 Task: Plan a trip to Mut, Turkey from 6th December, 2023 to 10th December, 2023 for 1 adult.1  bedroom having 1 bed and 1 bathroom. Property type can be hotel. Look for 5 properties as per requirement.
Action: Mouse moved to (527, 151)
Screenshot: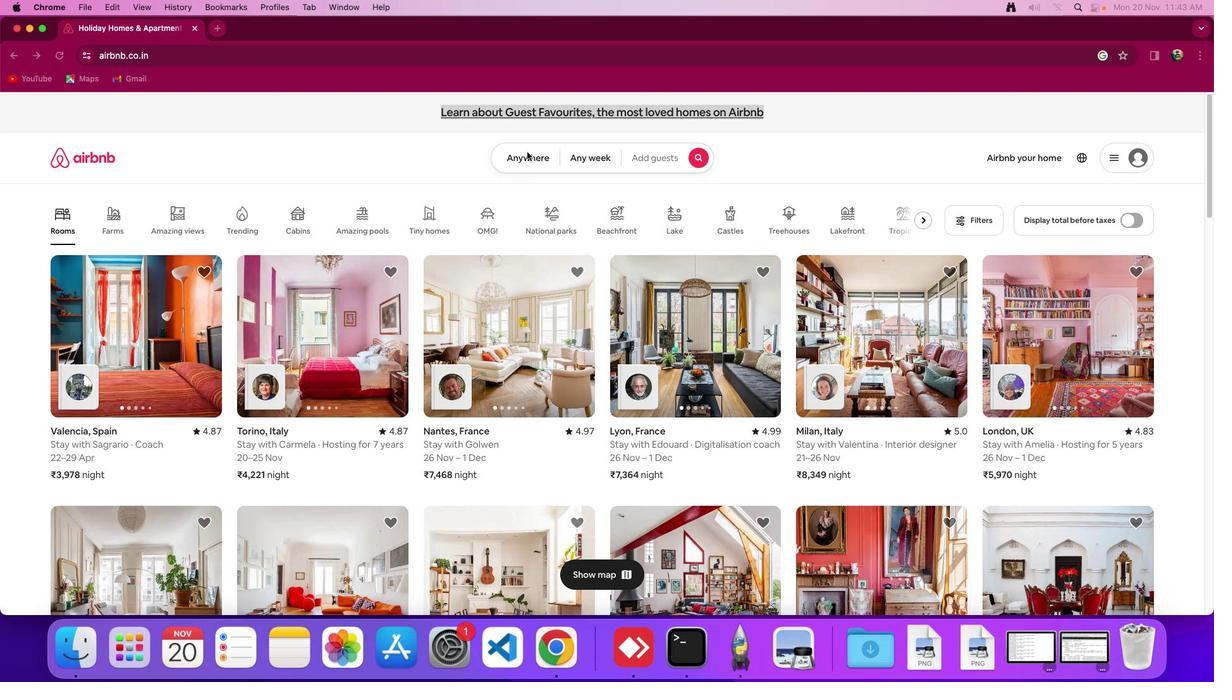 
Action: Mouse pressed left at (527, 151)
Screenshot: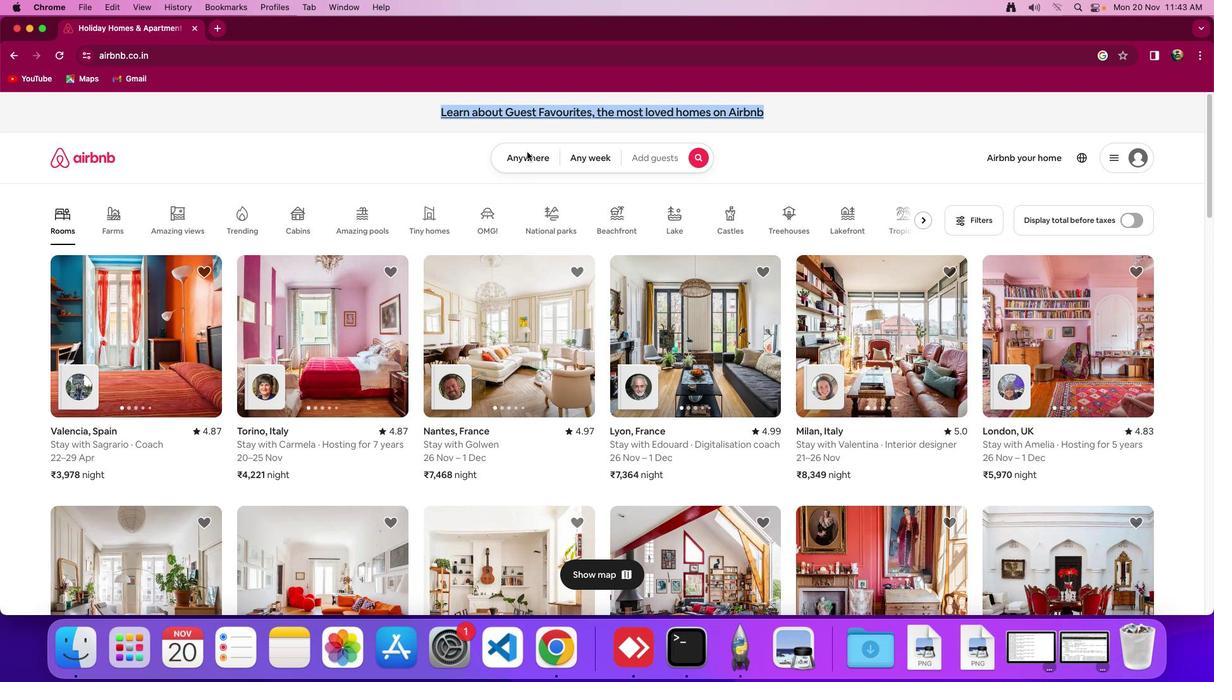 
Action: Mouse moved to (527, 156)
Screenshot: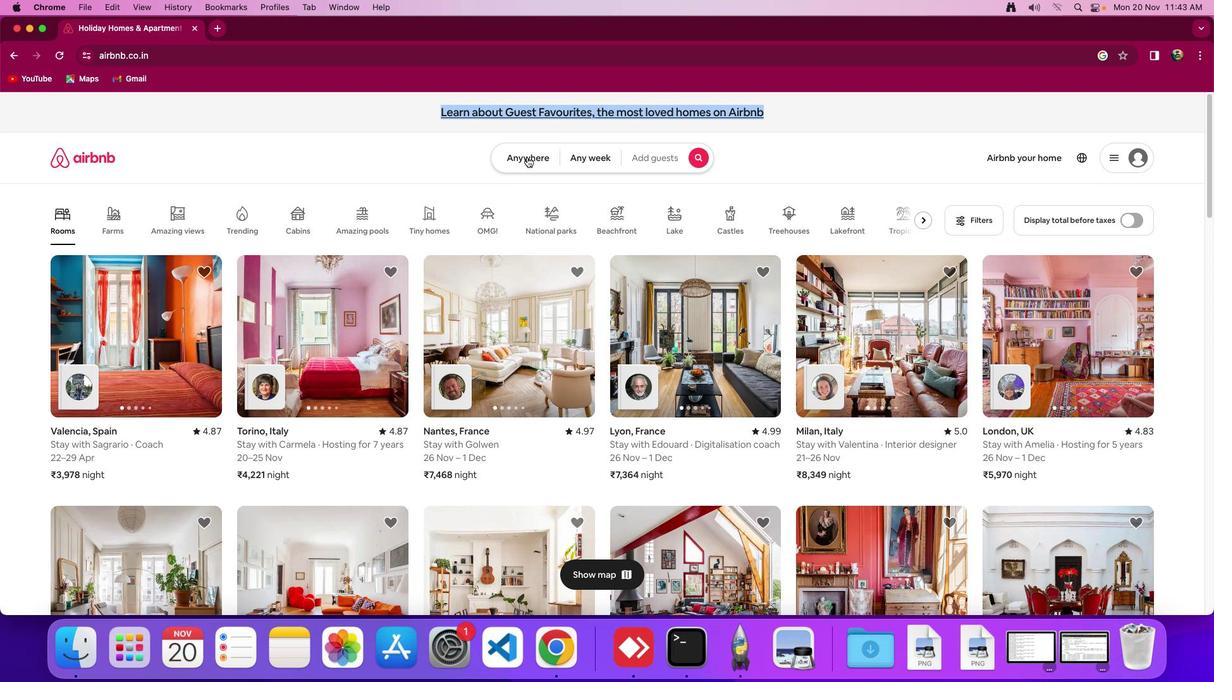 
Action: Mouse pressed left at (527, 156)
Screenshot: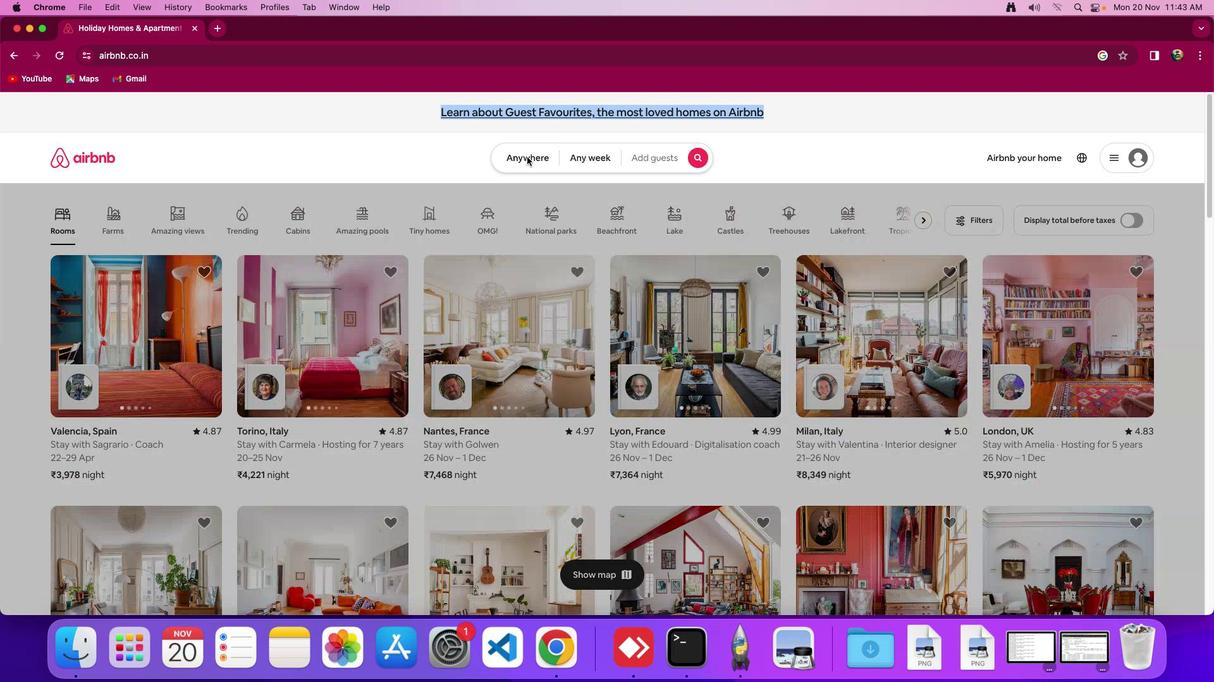 
Action: Mouse moved to (380, 208)
Screenshot: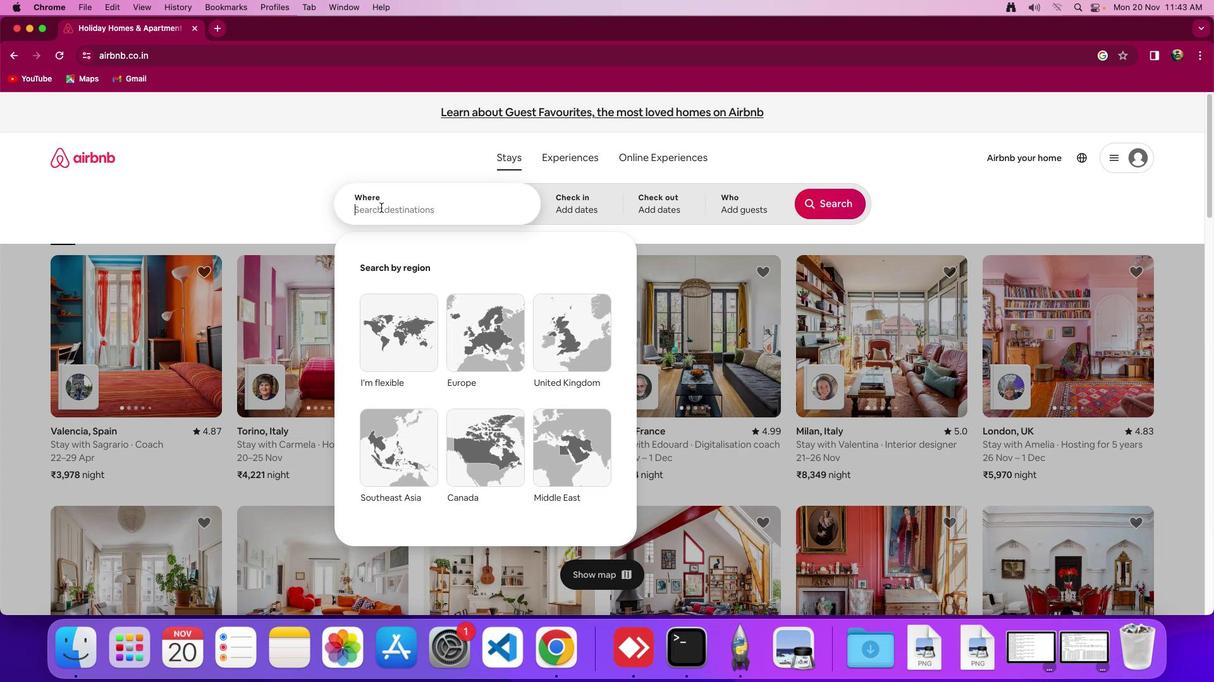 
Action: Mouse pressed left at (380, 208)
Screenshot: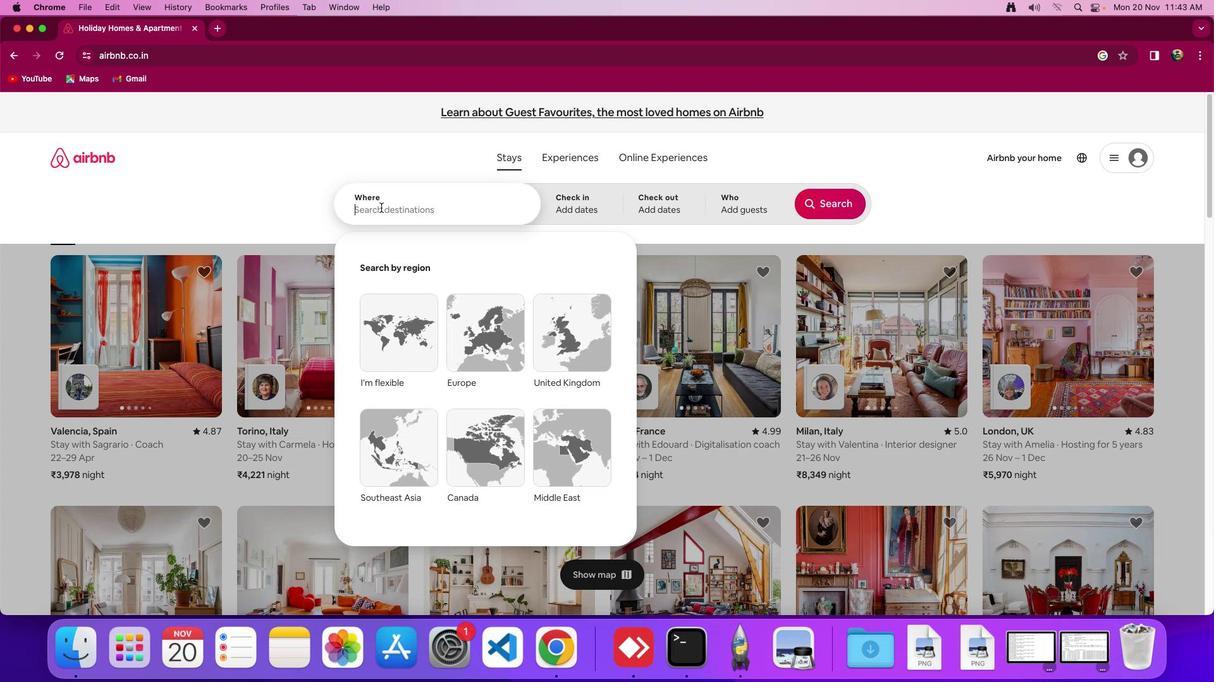 
Action: Mouse moved to (380, 207)
Screenshot: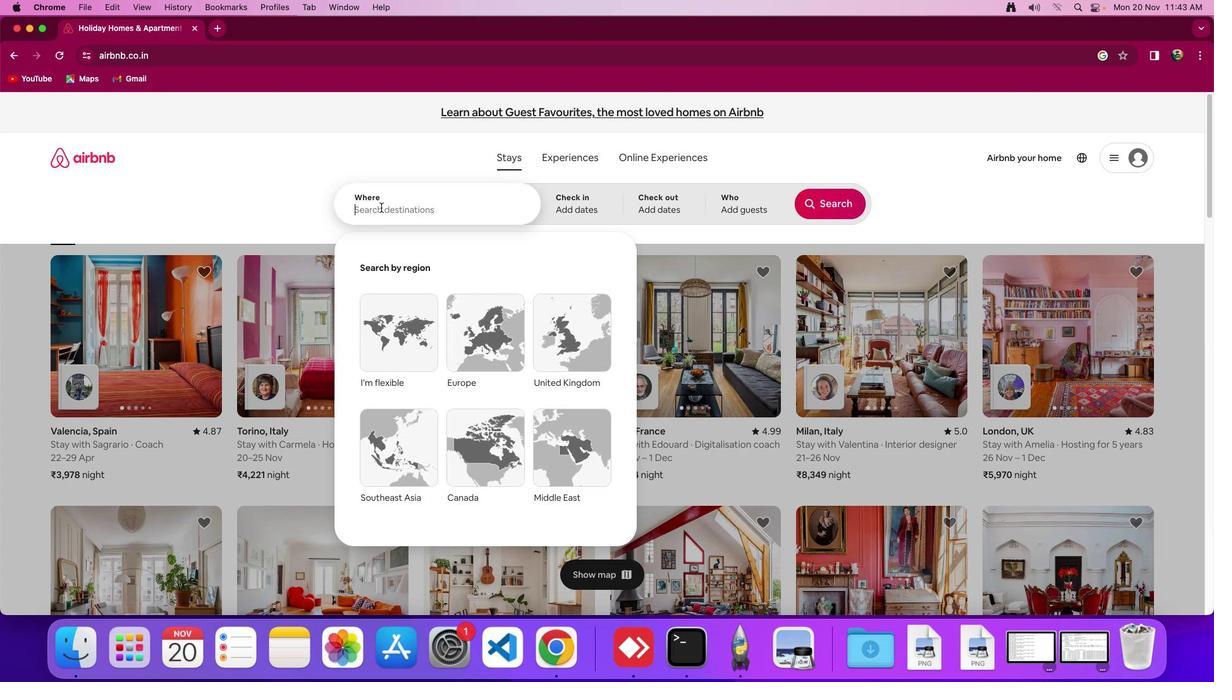 
Action: Key pressed Key.shift'M''u''t'','Key.spaceKey.shift_r'T''u''r''k''e''y'
Screenshot: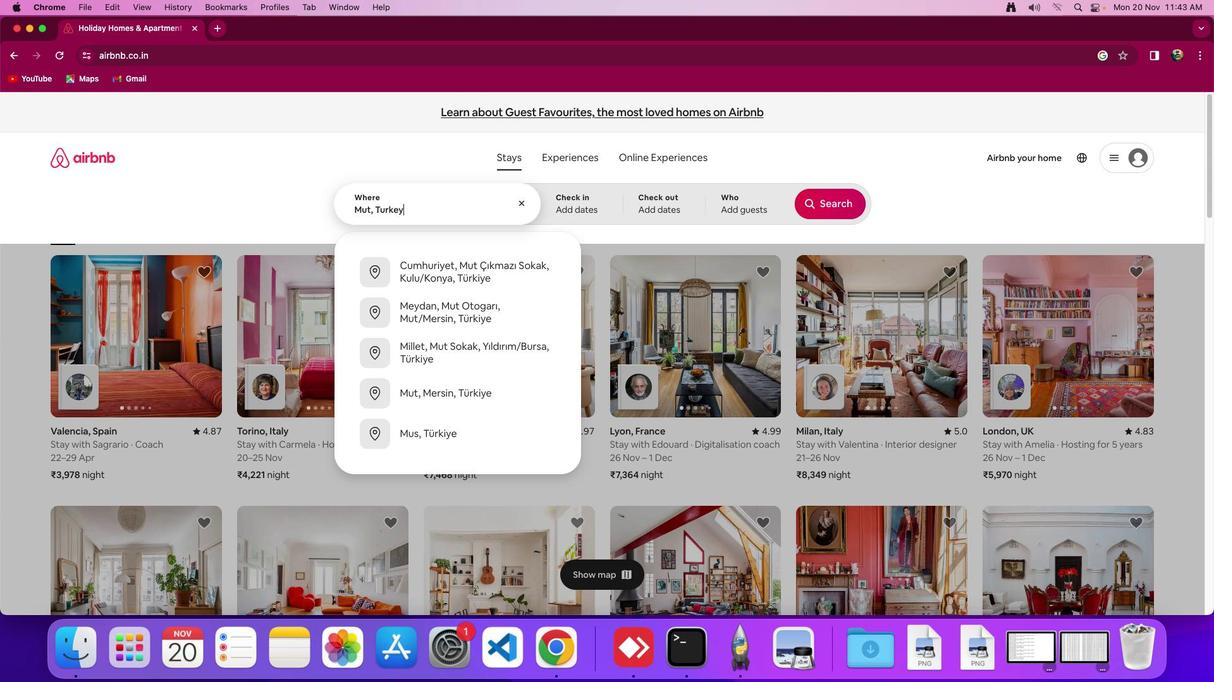 
Action: Mouse moved to (600, 199)
Screenshot: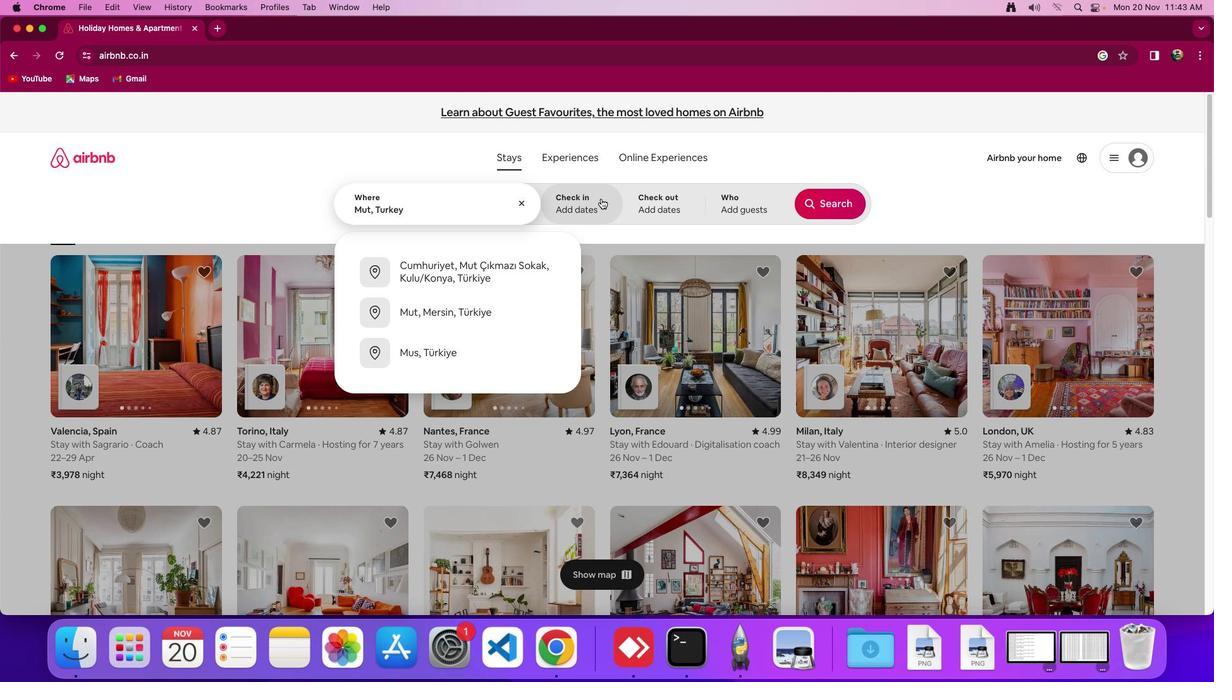 
Action: Mouse pressed left at (600, 199)
Screenshot: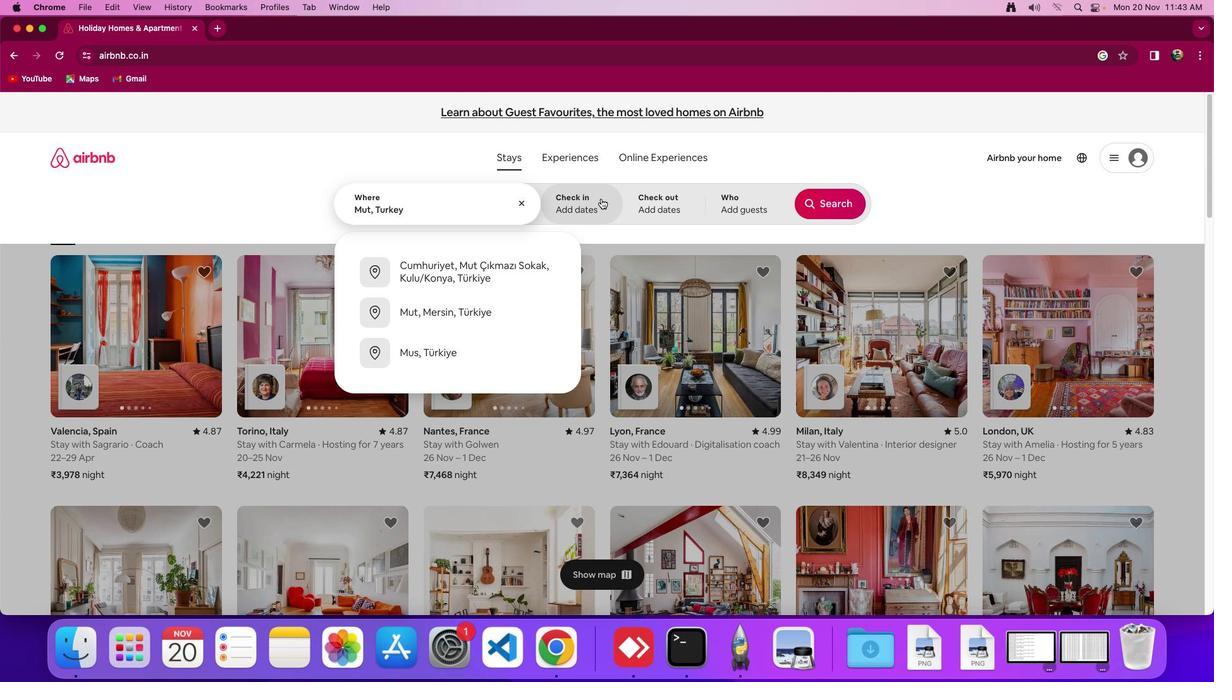 
Action: Mouse moved to (726, 387)
Screenshot: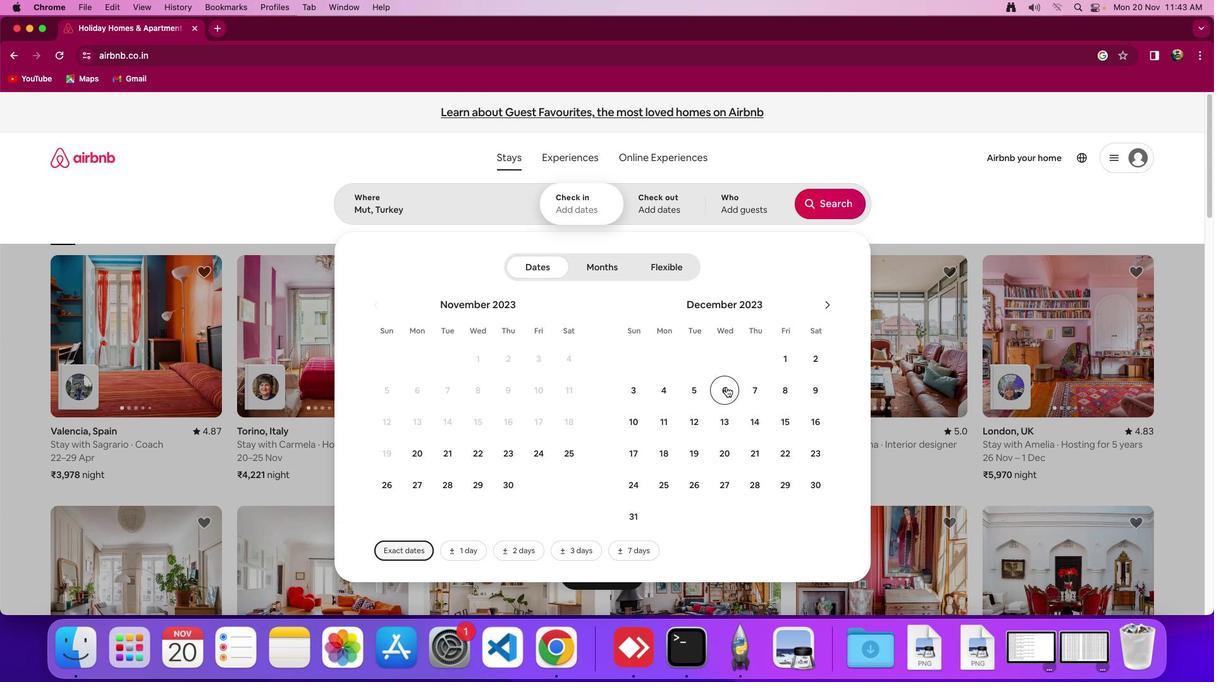 
Action: Mouse pressed left at (726, 387)
Screenshot: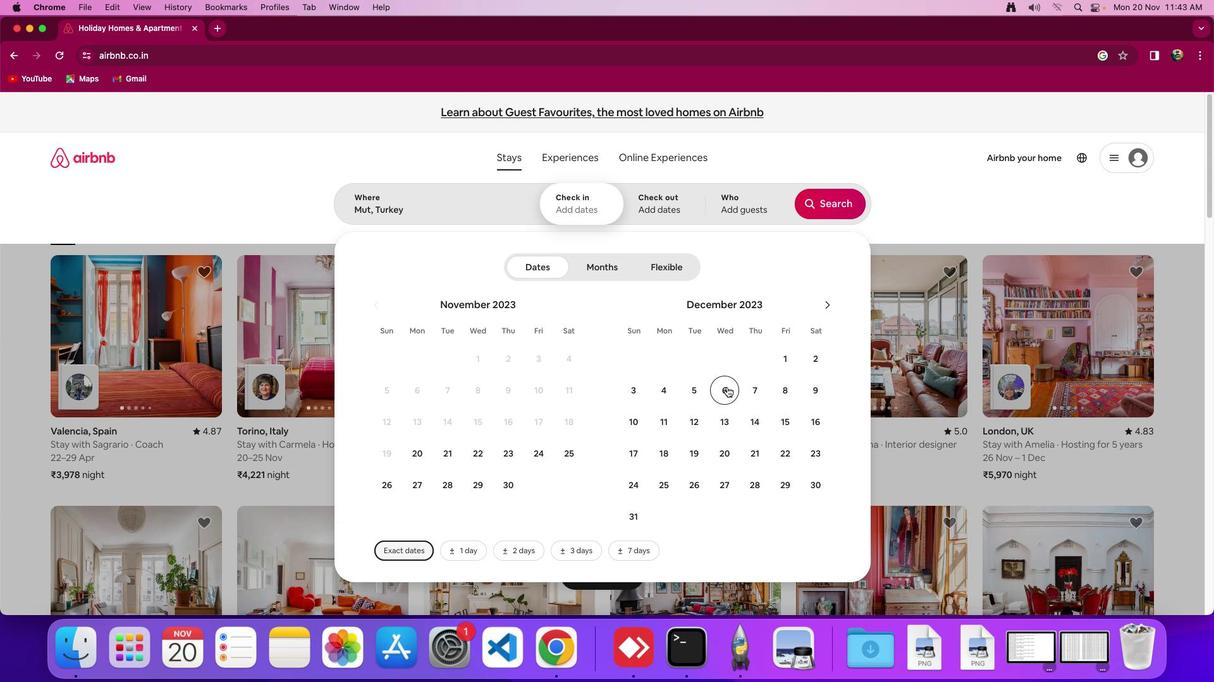 
Action: Mouse moved to (645, 420)
Screenshot: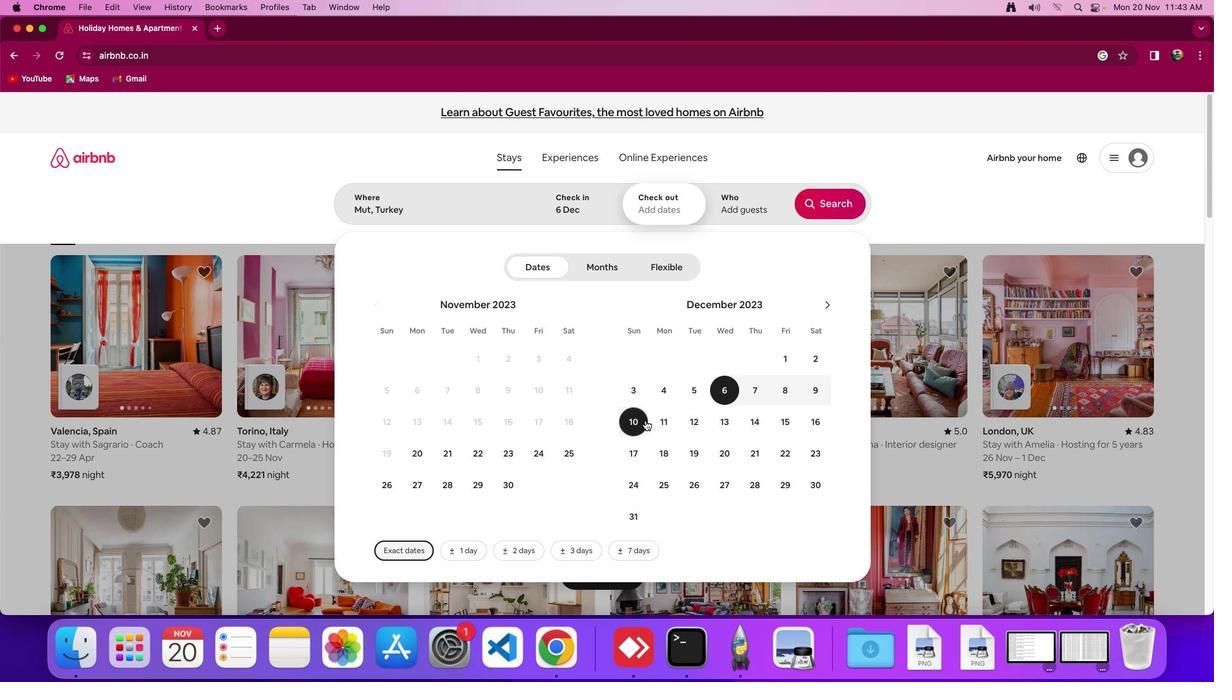 
Action: Mouse pressed left at (645, 420)
Screenshot: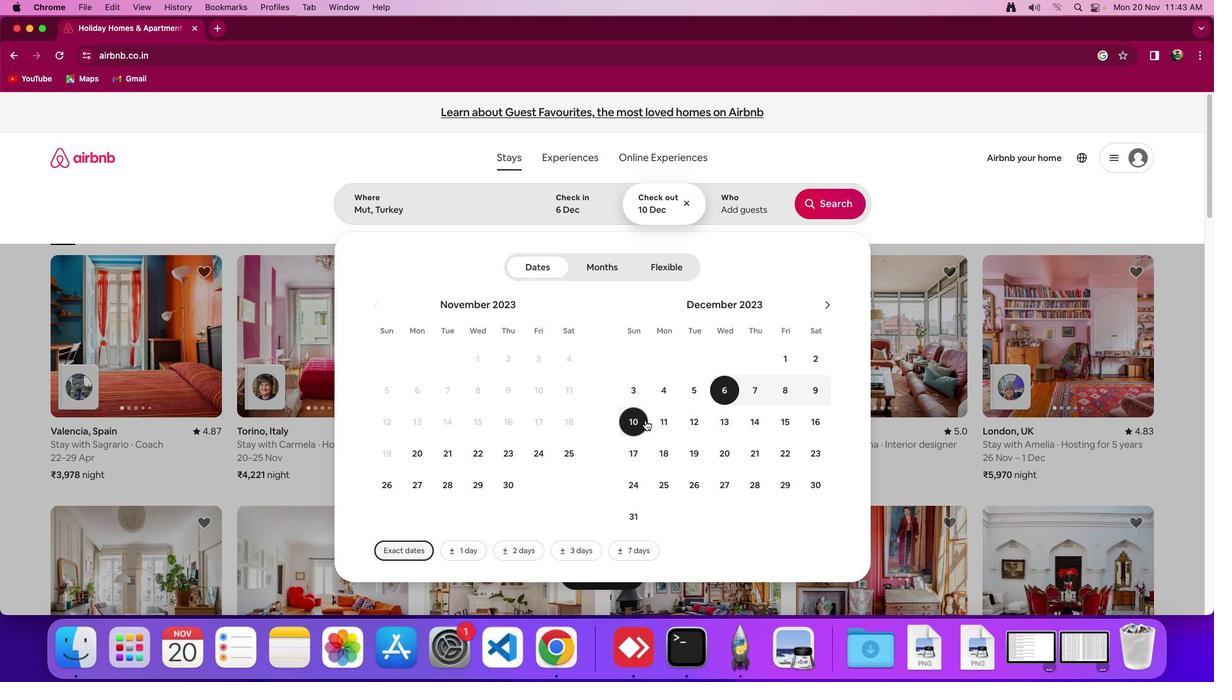 
Action: Mouse moved to (737, 191)
Screenshot: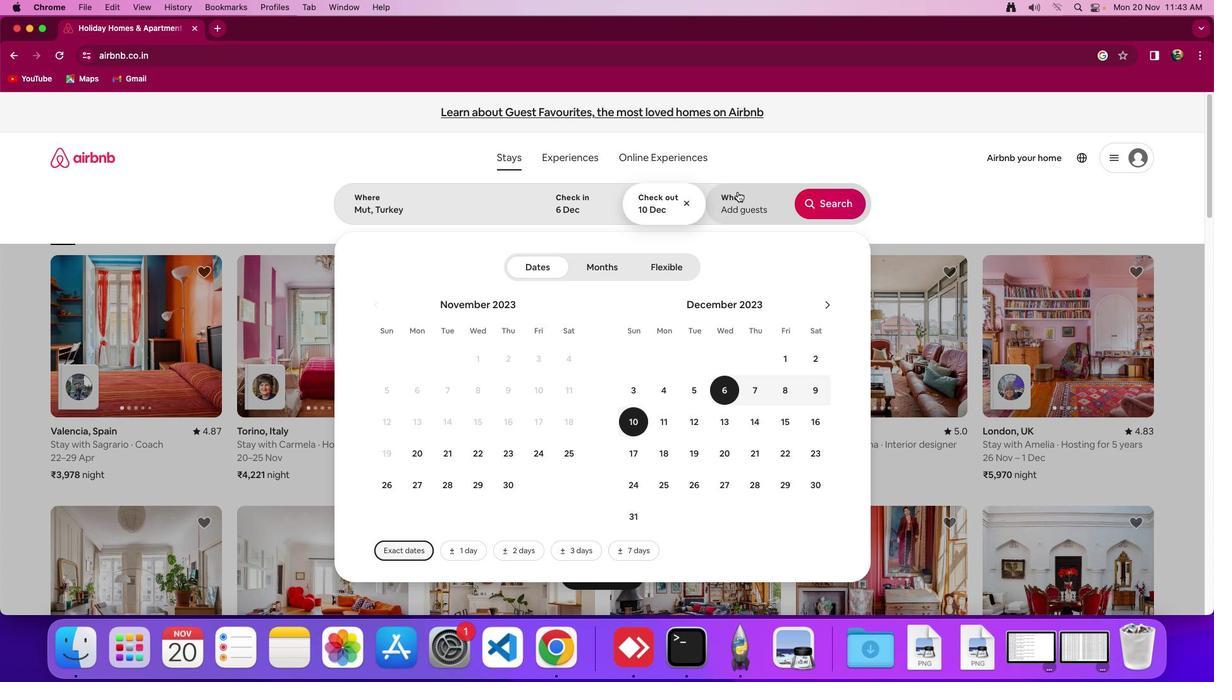 
Action: Mouse pressed left at (737, 191)
Screenshot: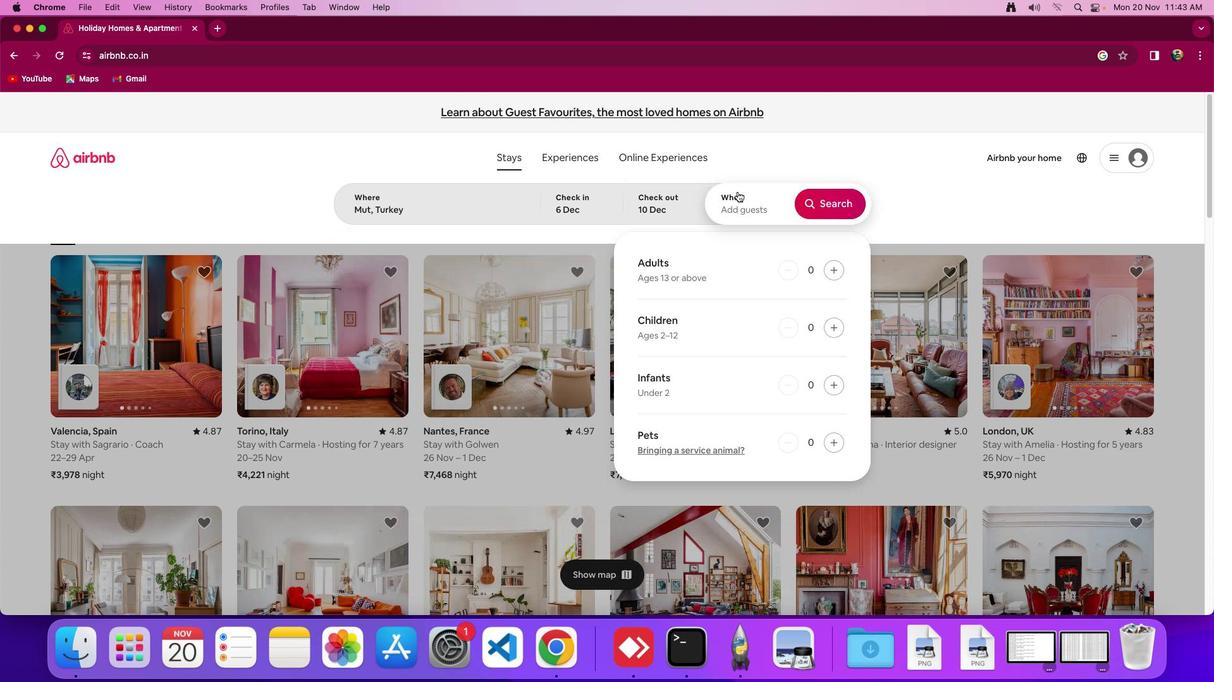 
Action: Mouse moved to (837, 273)
Screenshot: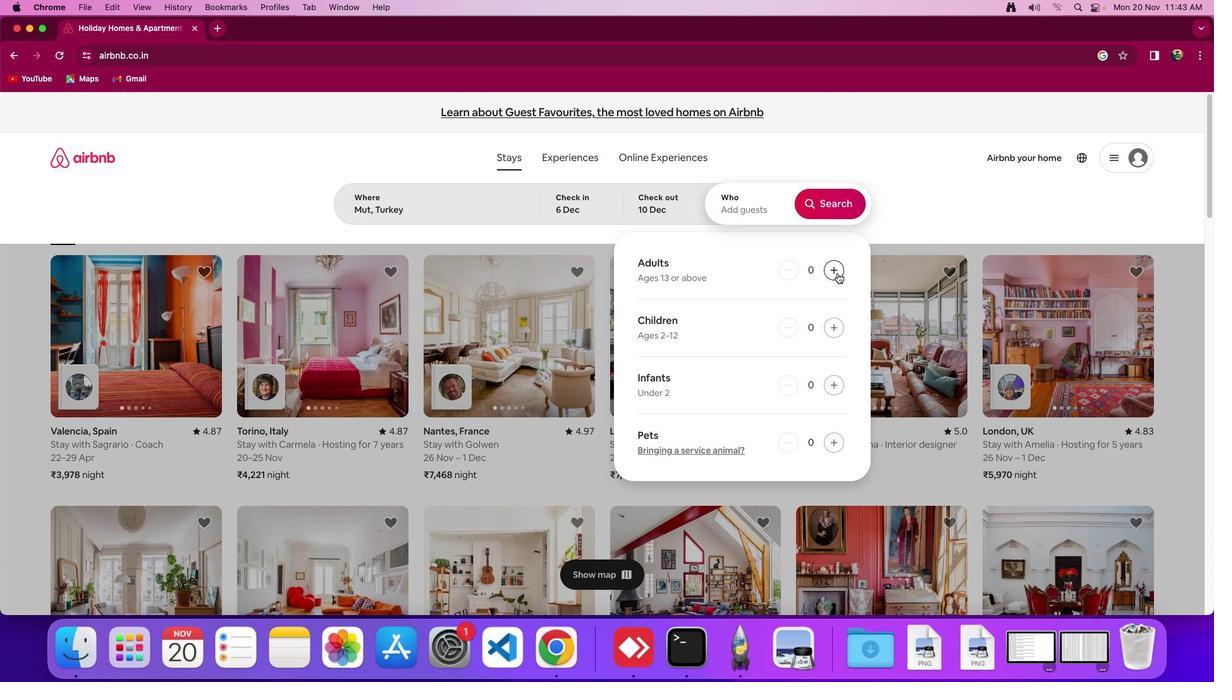 
Action: Mouse pressed left at (837, 273)
Screenshot: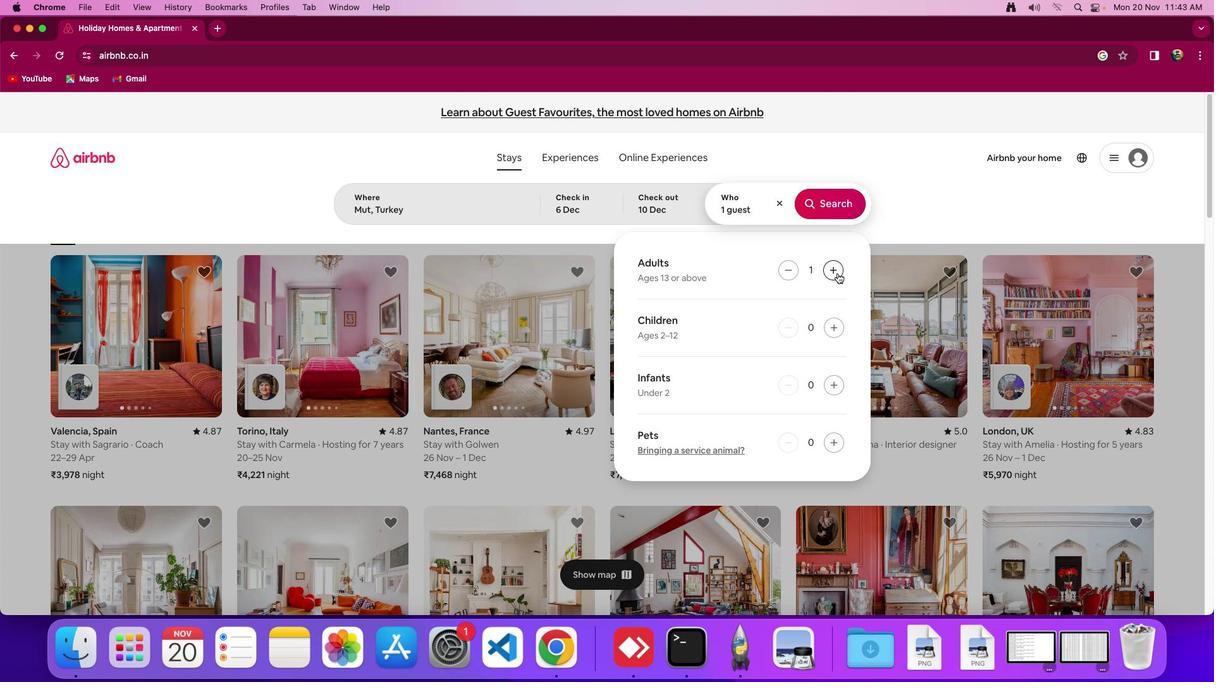 
Action: Mouse moved to (825, 195)
Screenshot: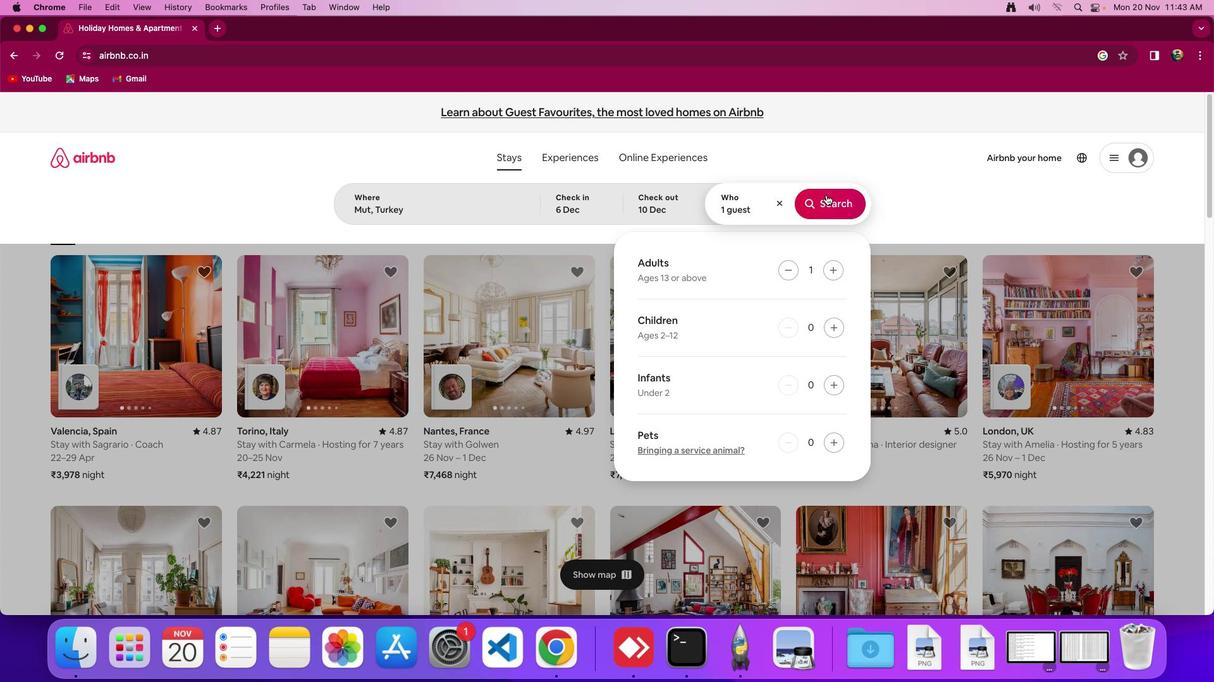 
Action: Mouse pressed left at (825, 195)
Screenshot: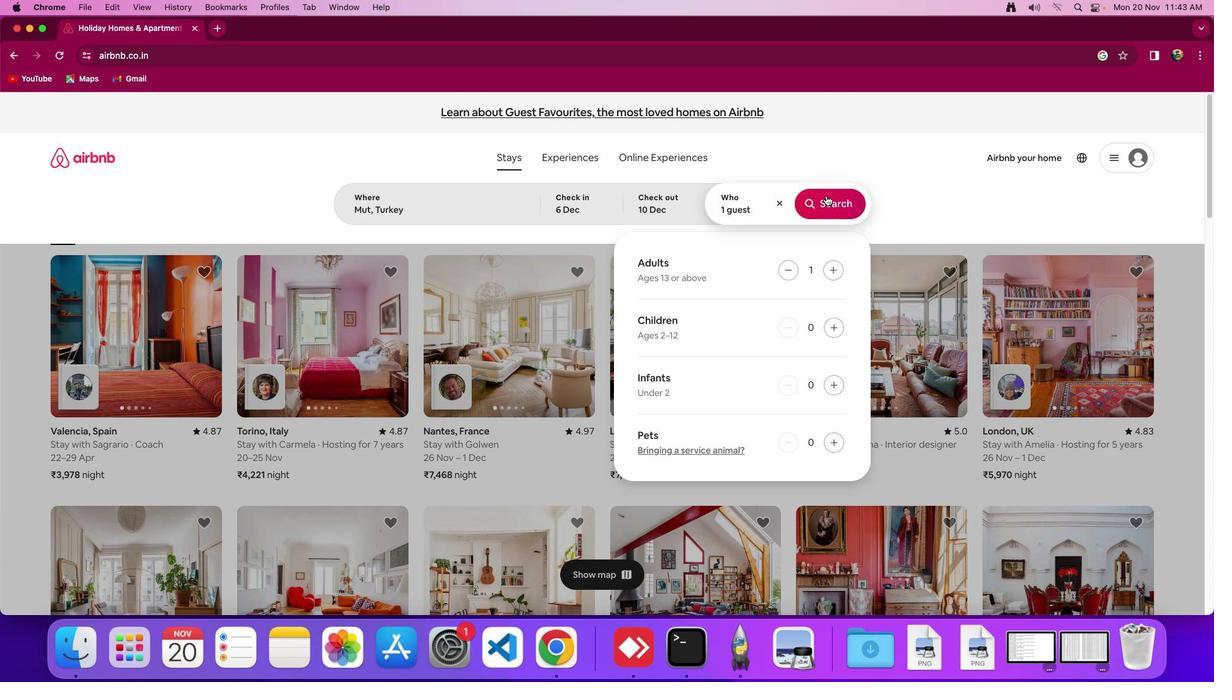 
Action: Mouse moved to (1004, 167)
Screenshot: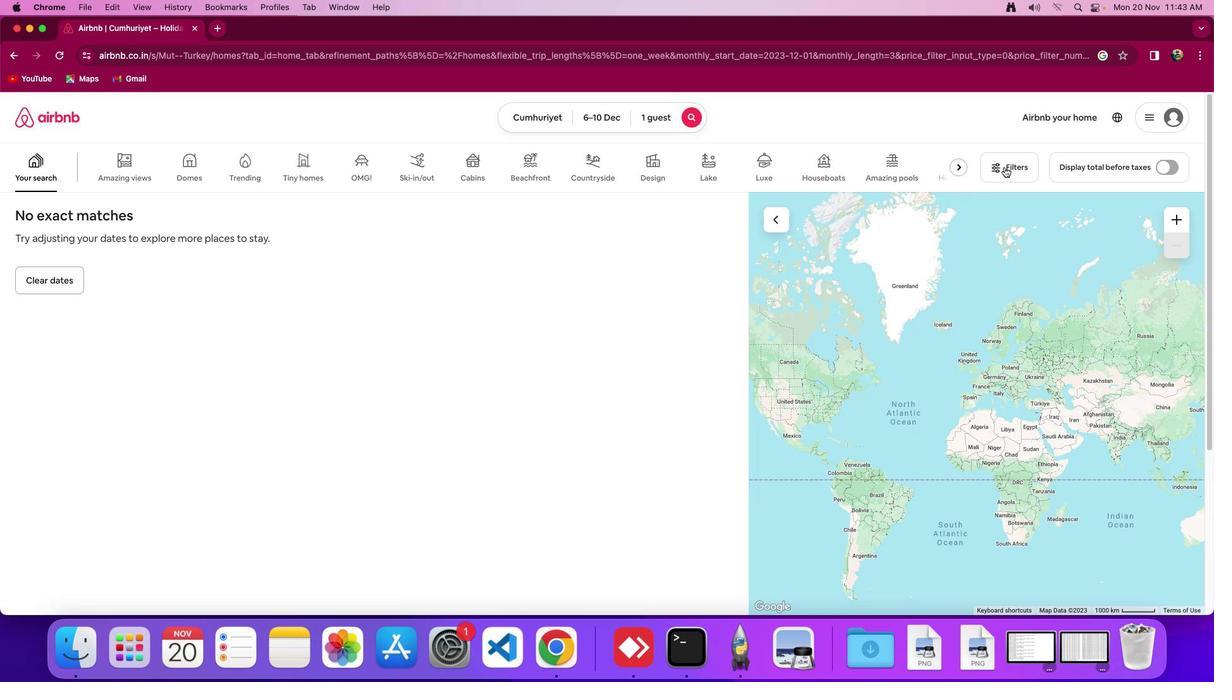 
Action: Mouse pressed left at (1004, 167)
Screenshot: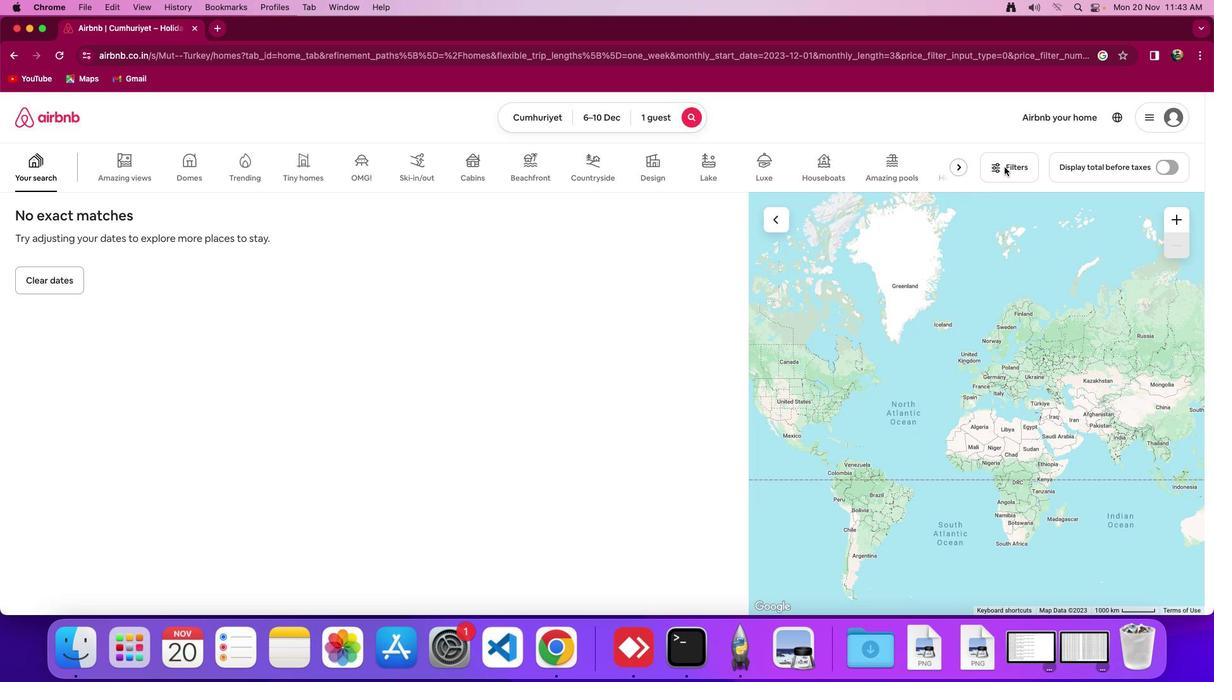 
Action: Mouse moved to (672, 323)
Screenshot: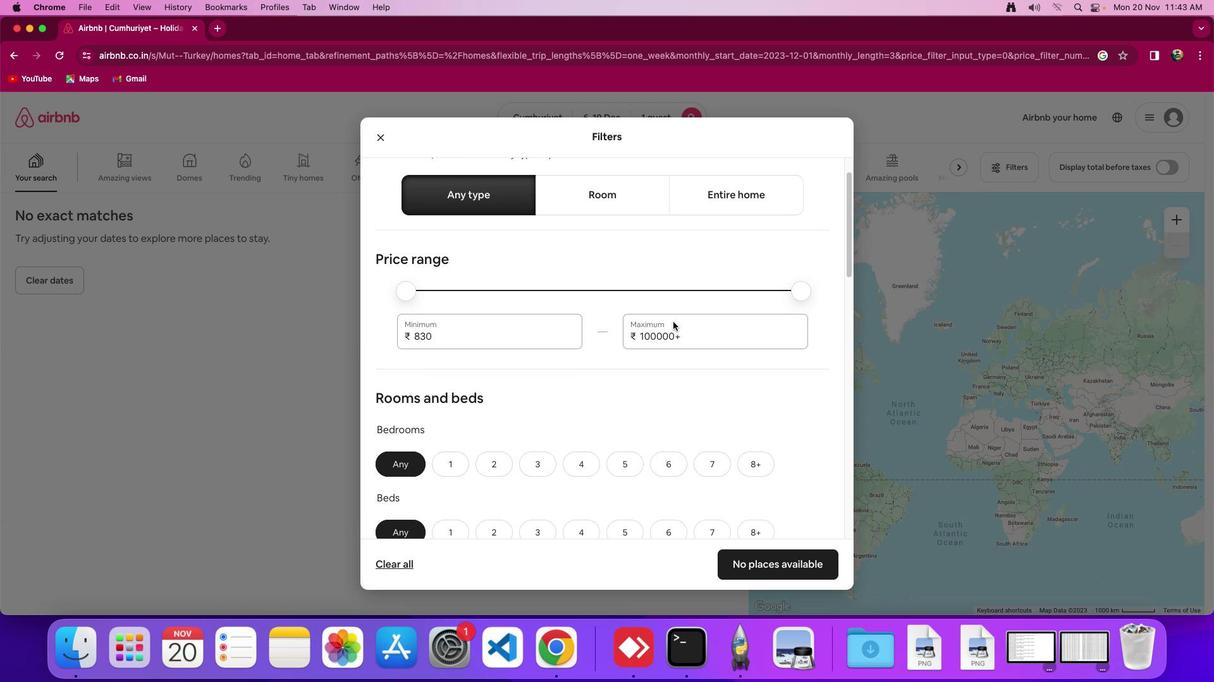 
Action: Mouse scrolled (672, 323) with delta (0, 0)
Screenshot: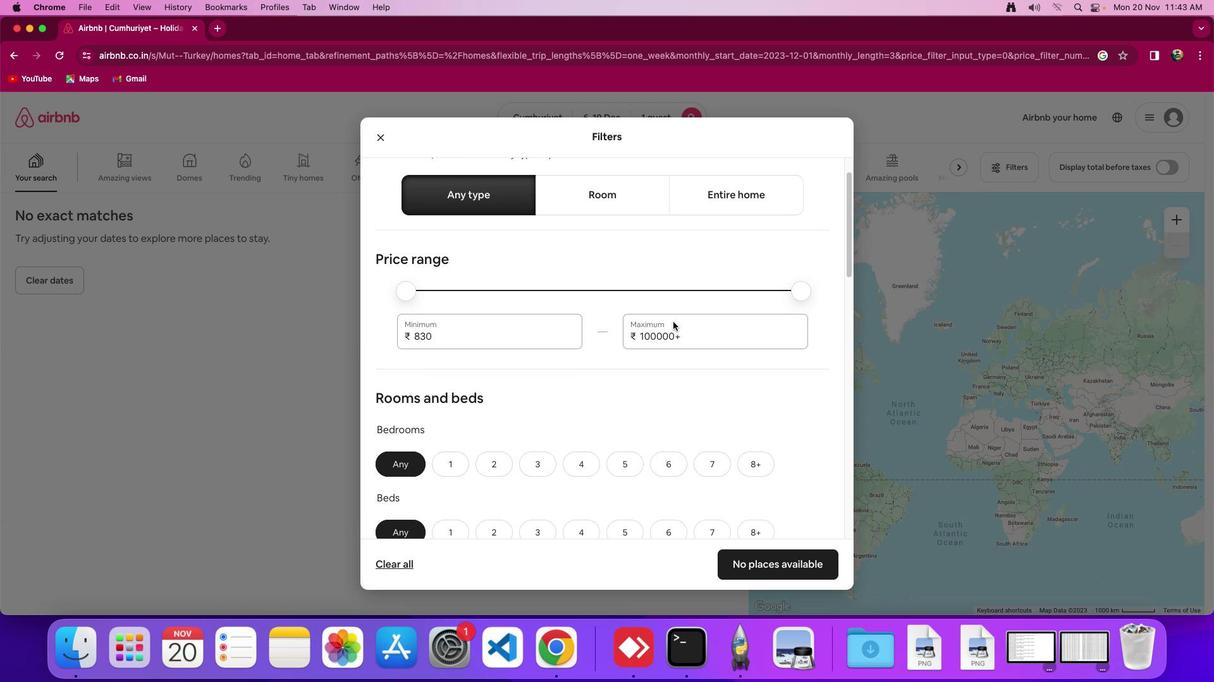 
Action: Mouse moved to (672, 322)
Screenshot: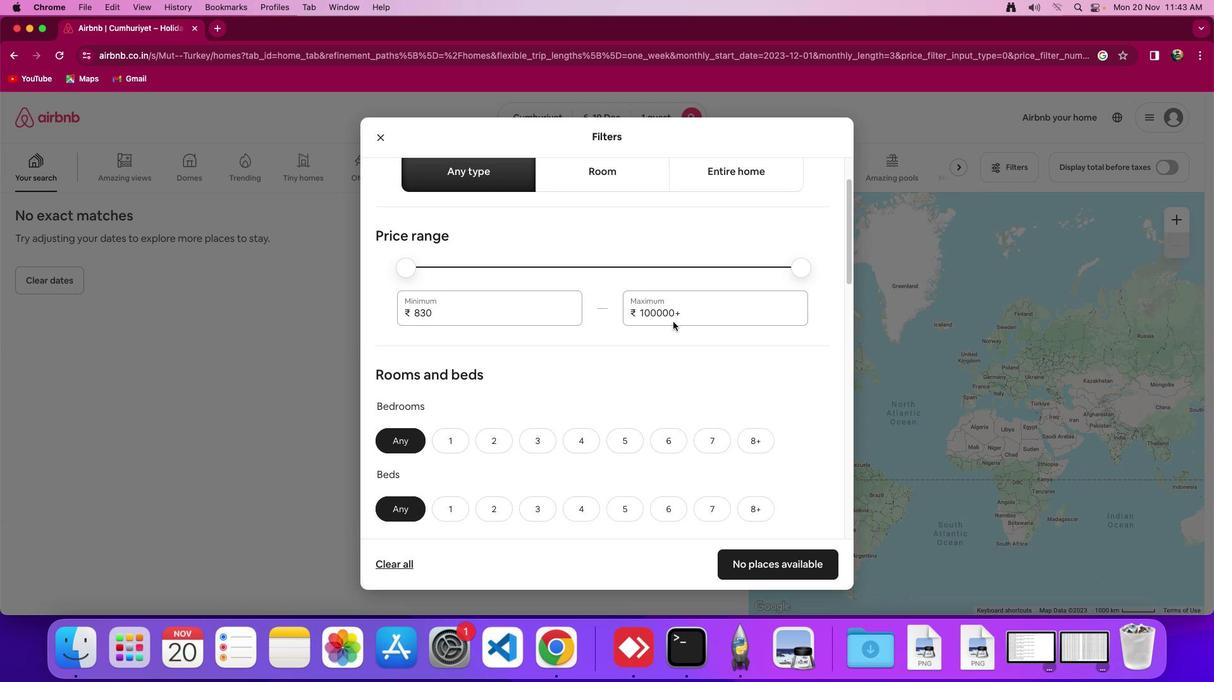 
Action: Mouse scrolled (672, 322) with delta (0, 0)
Screenshot: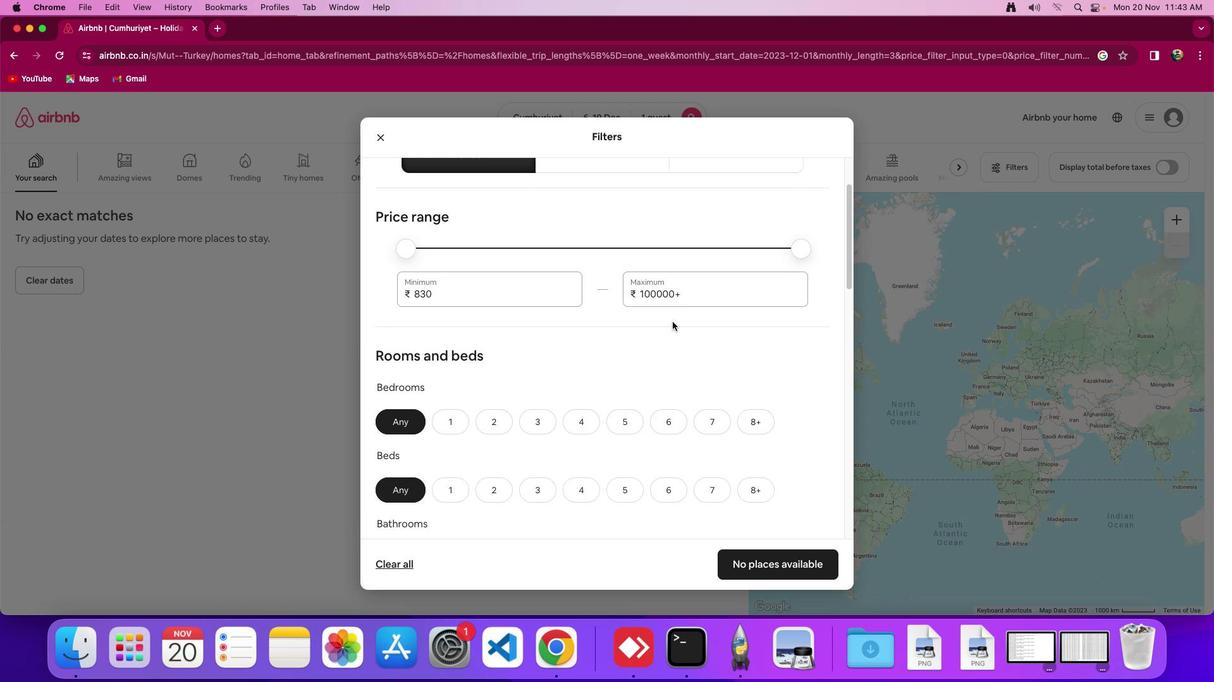 
Action: Mouse moved to (672, 321)
Screenshot: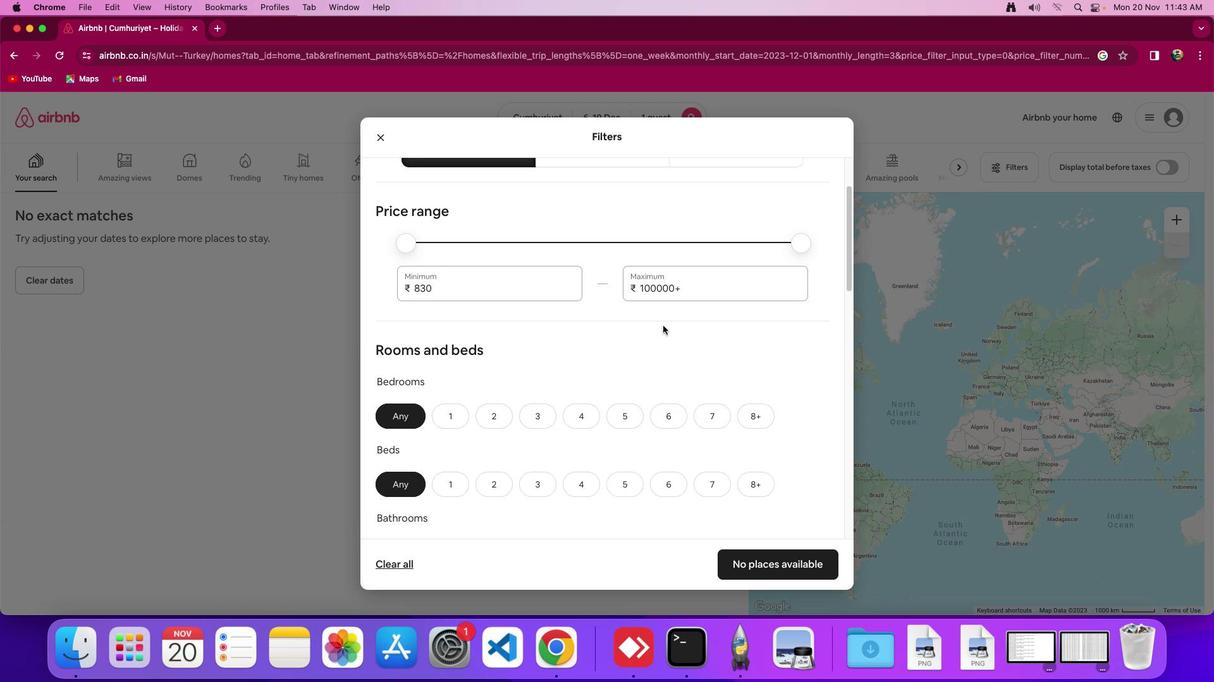 
Action: Mouse scrolled (672, 321) with delta (0, -1)
Screenshot: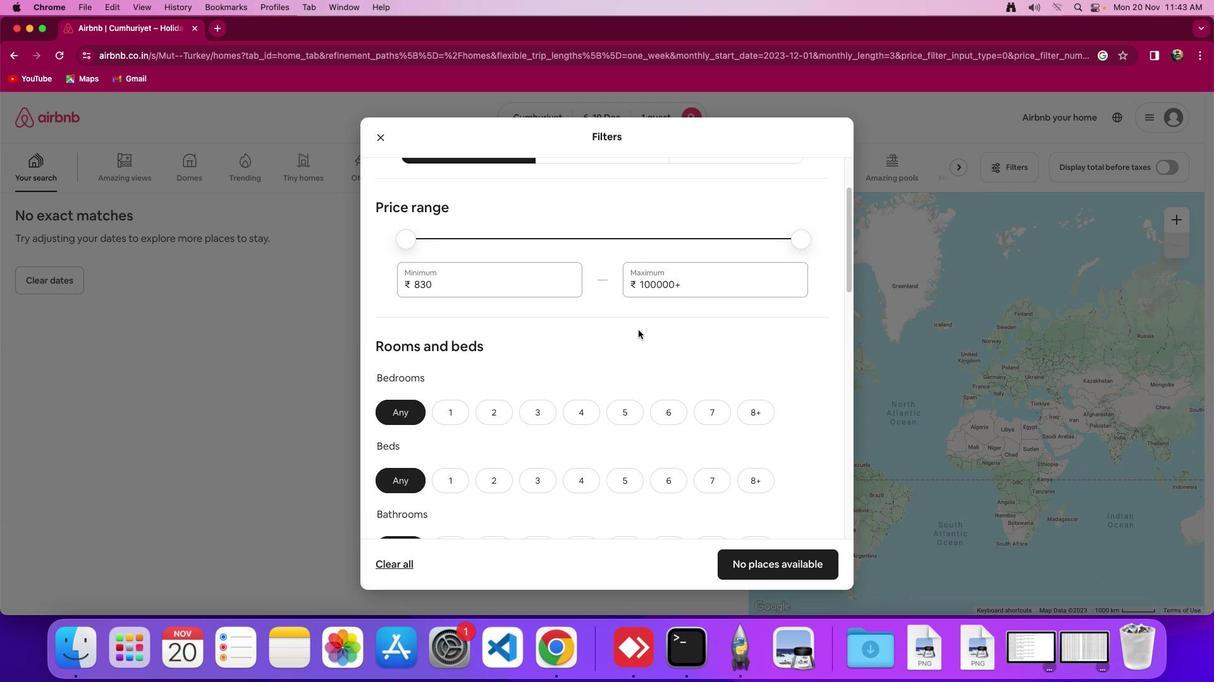 
Action: Mouse moved to (451, 414)
Screenshot: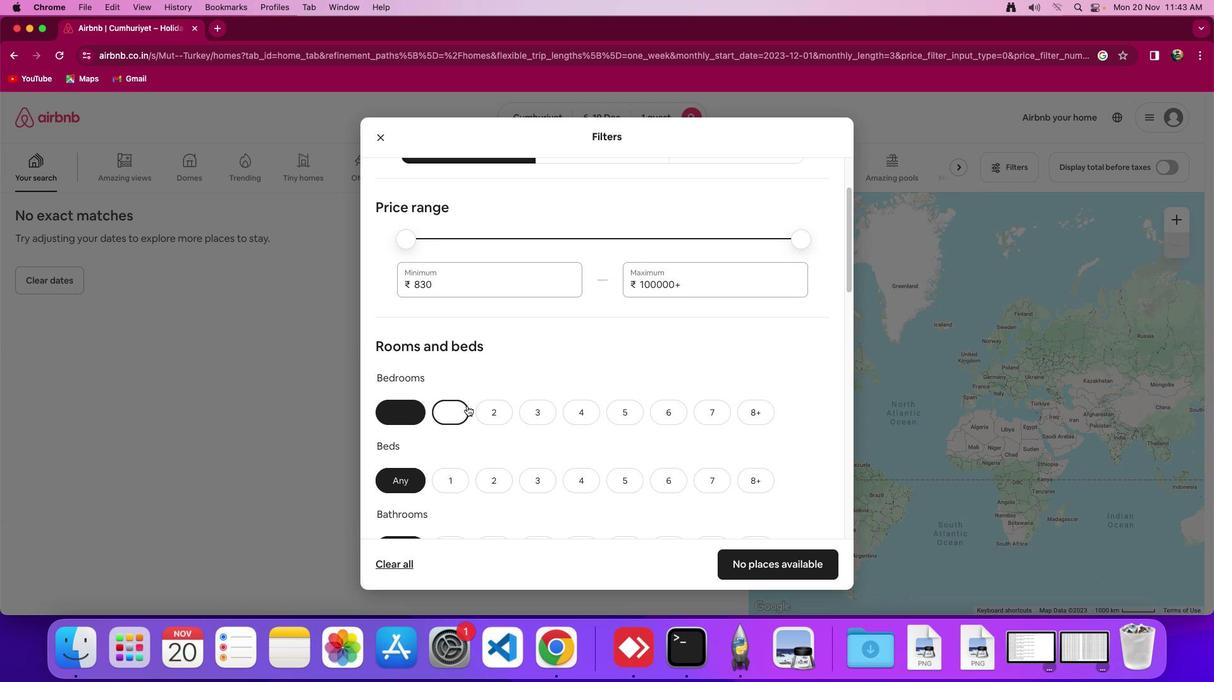 
Action: Mouse pressed left at (451, 414)
Screenshot: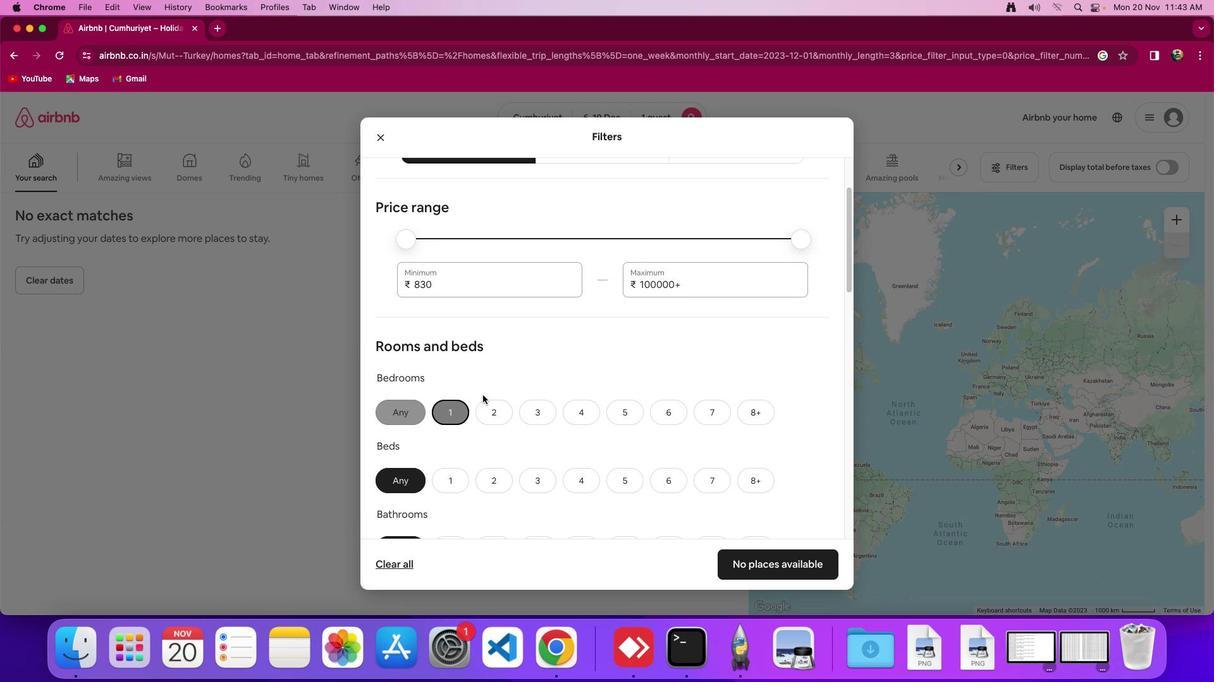 
Action: Mouse moved to (506, 375)
Screenshot: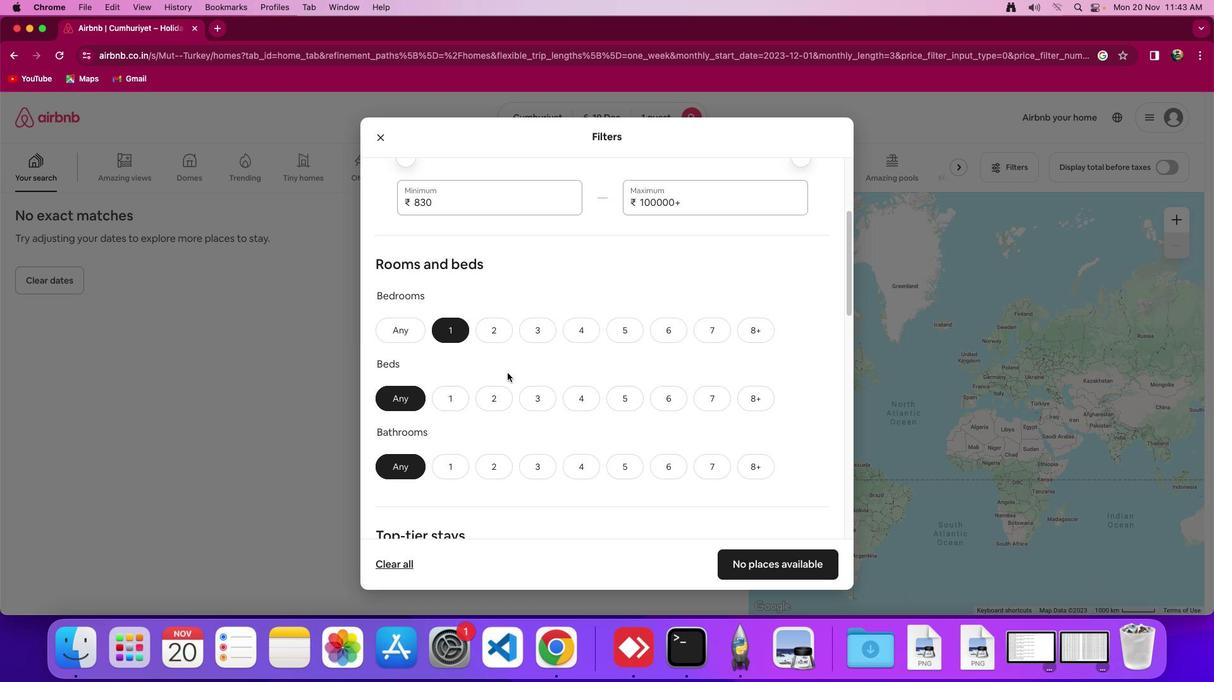 
Action: Mouse scrolled (506, 375) with delta (0, 0)
Screenshot: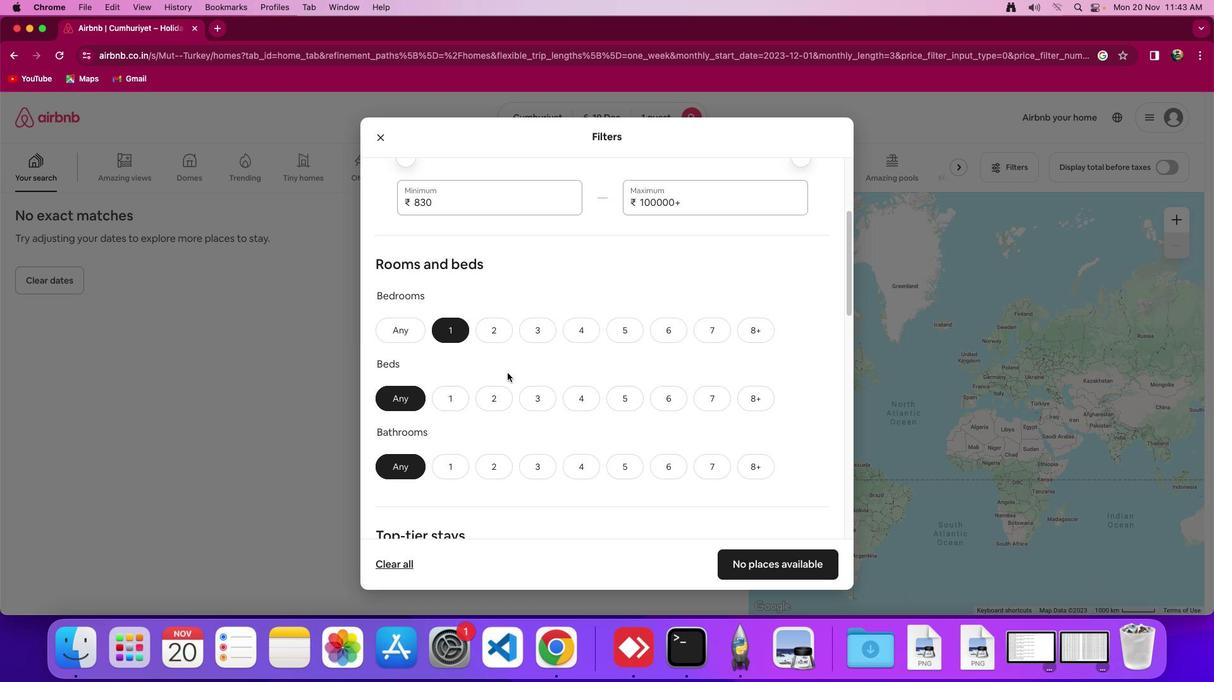 
Action: Mouse moved to (507, 374)
Screenshot: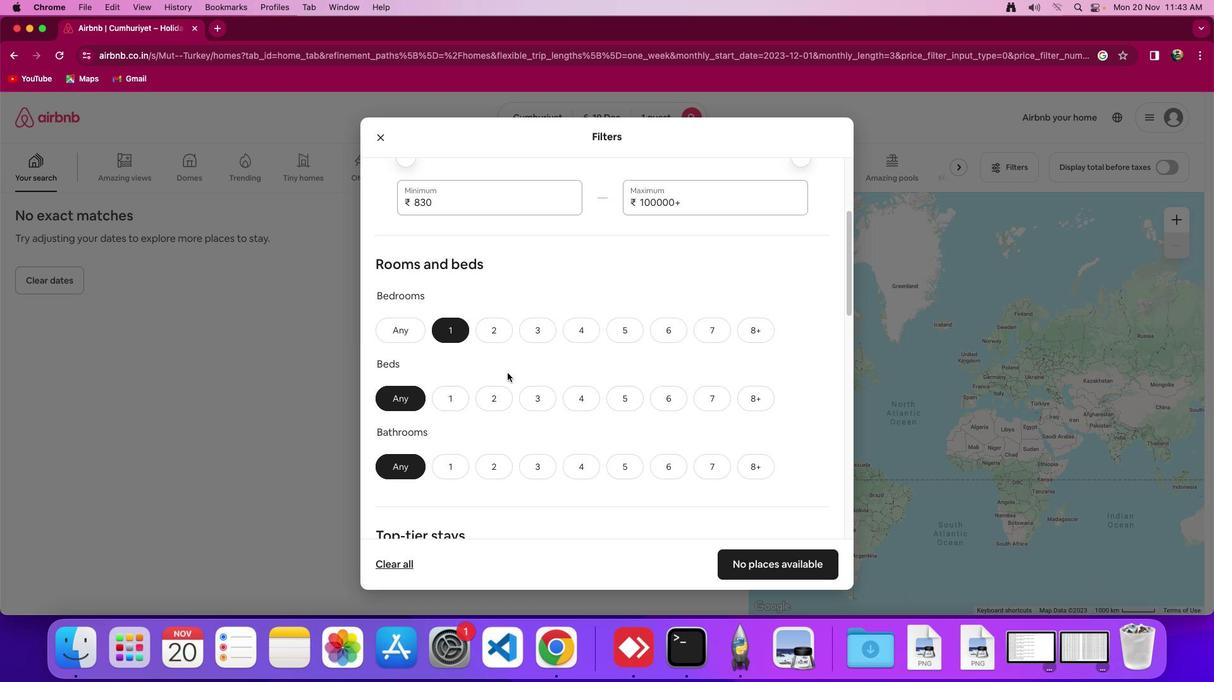 
Action: Mouse scrolled (507, 374) with delta (0, 0)
Screenshot: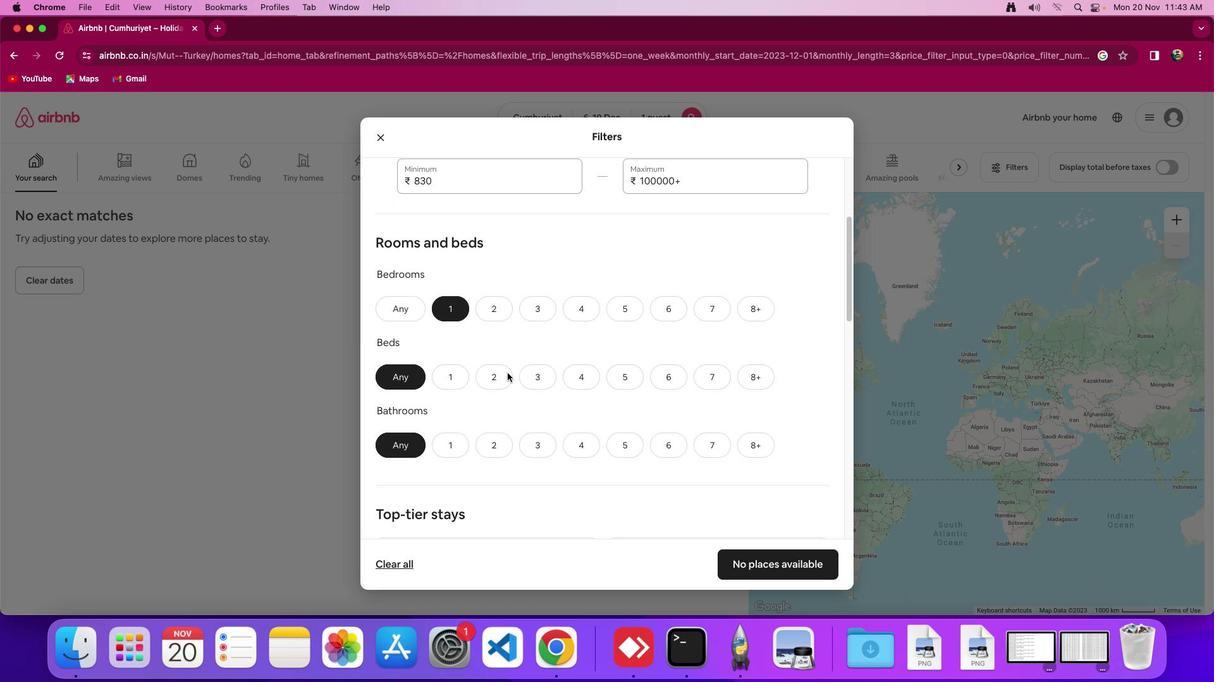 
Action: Mouse moved to (507, 373)
Screenshot: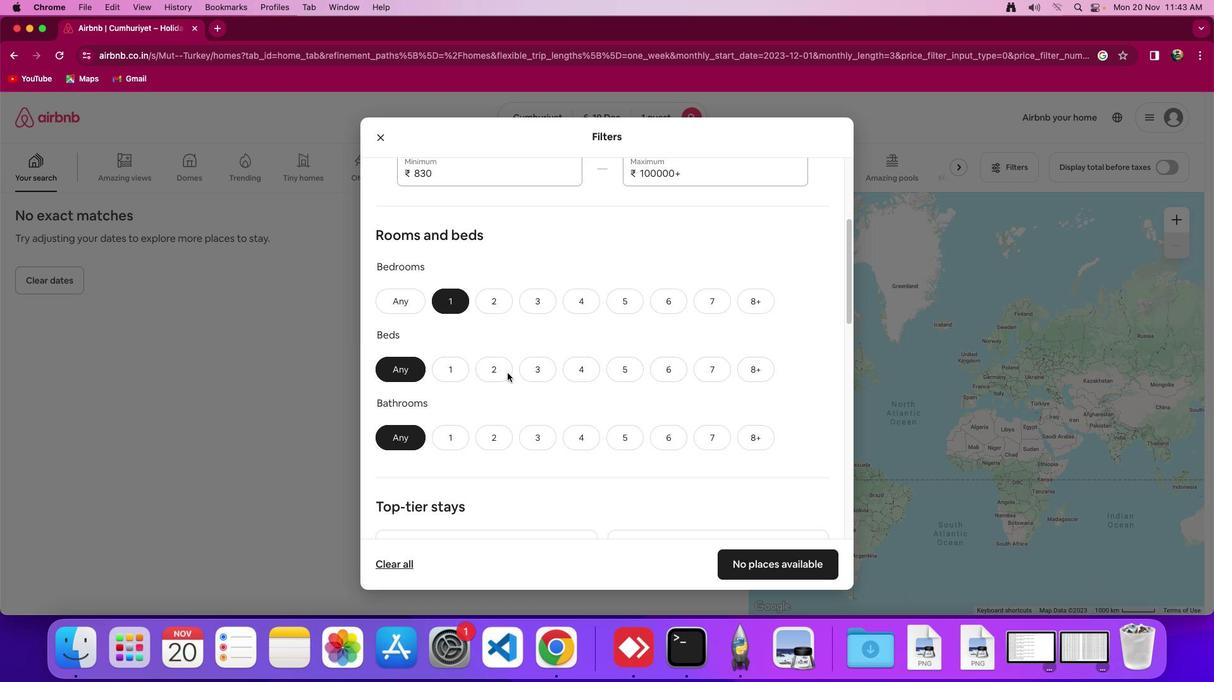 
Action: Mouse scrolled (507, 373) with delta (0, -1)
Screenshot: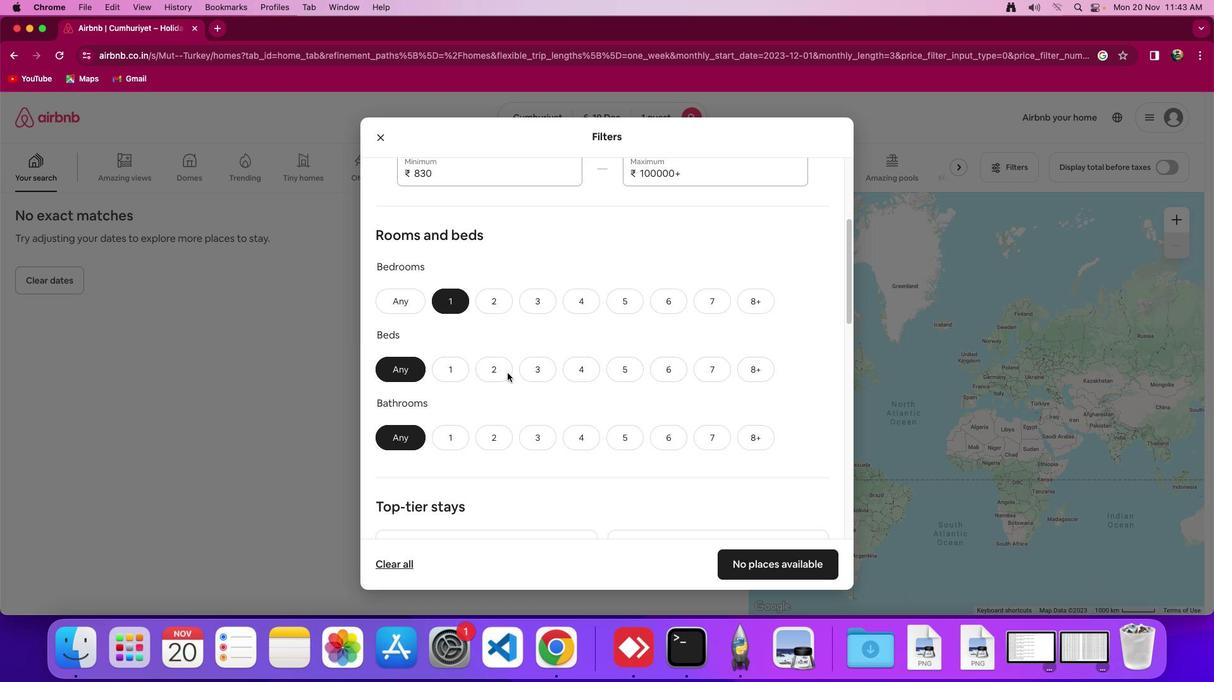 
Action: Mouse moved to (445, 364)
Screenshot: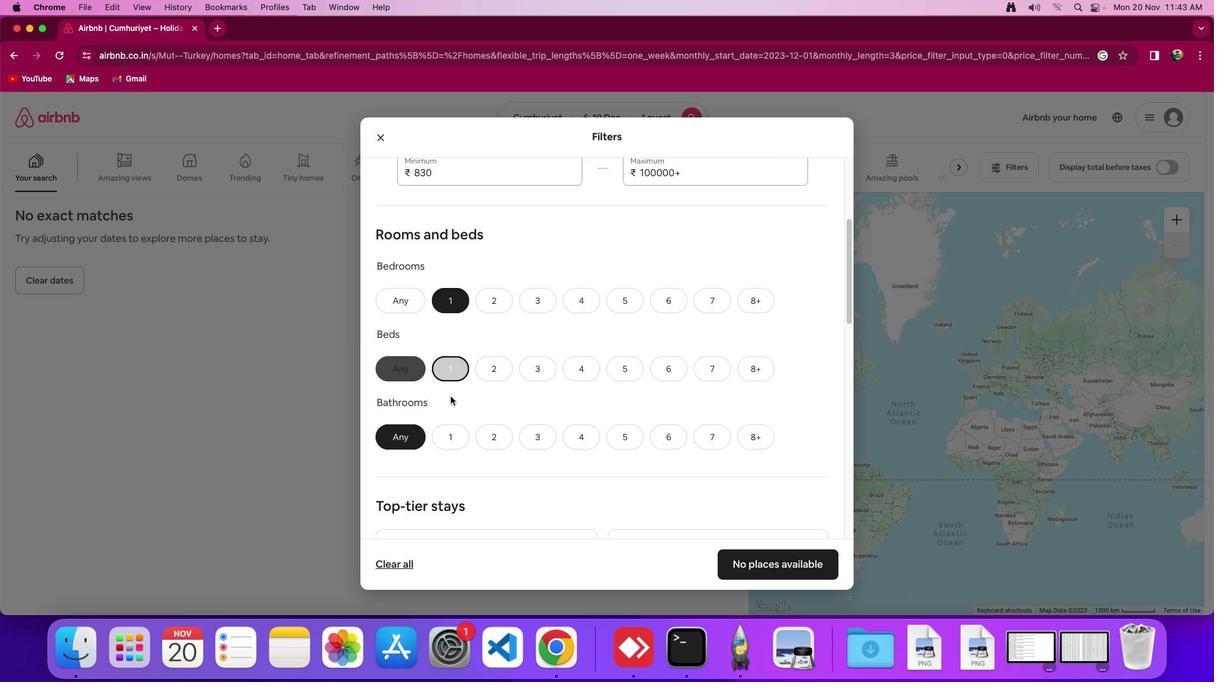 
Action: Mouse pressed left at (445, 364)
Screenshot: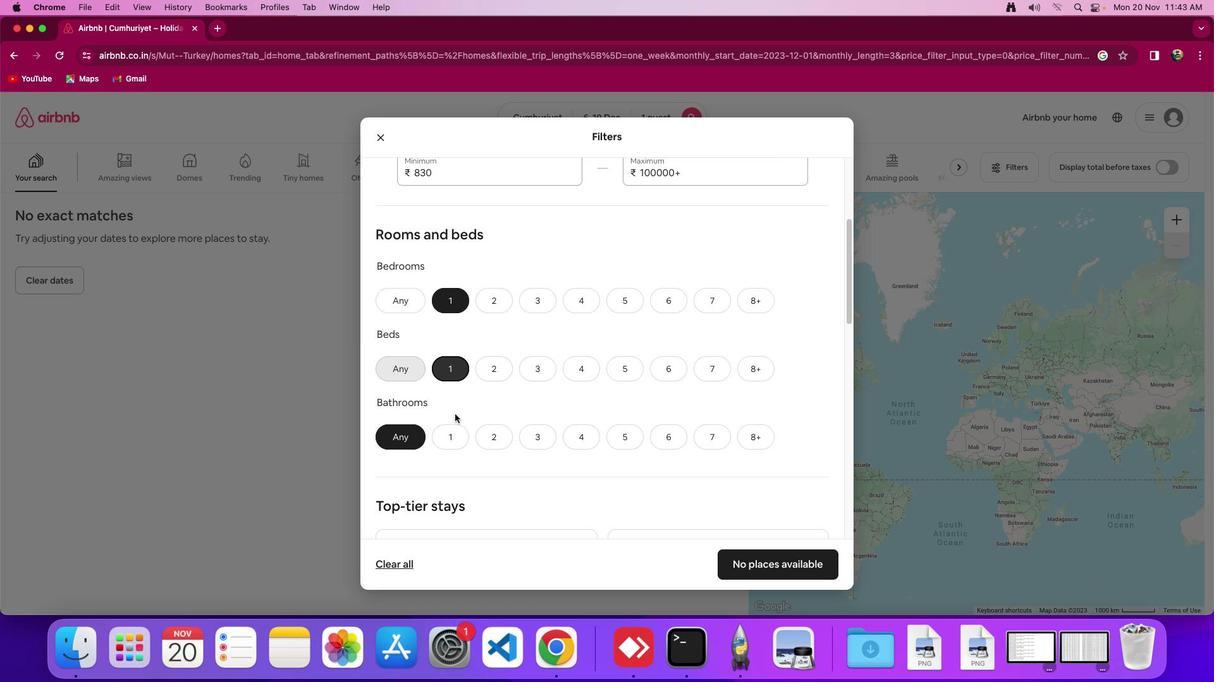 
Action: Mouse moved to (451, 425)
Screenshot: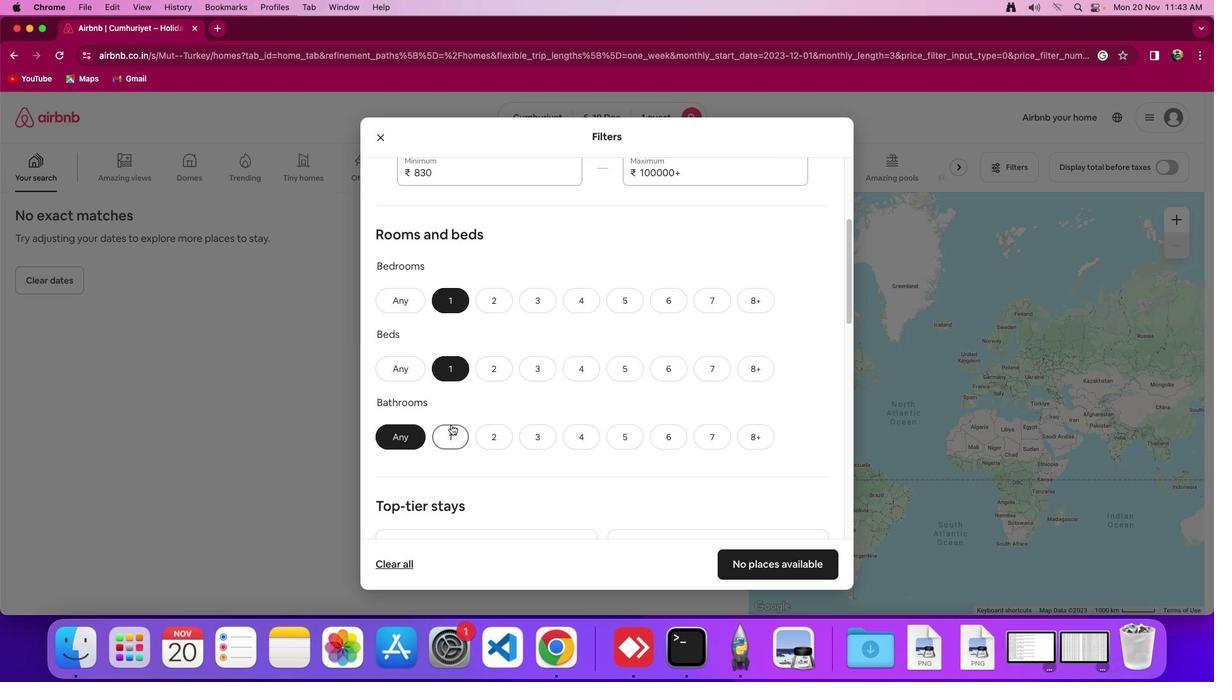 
Action: Mouse pressed left at (451, 425)
Screenshot: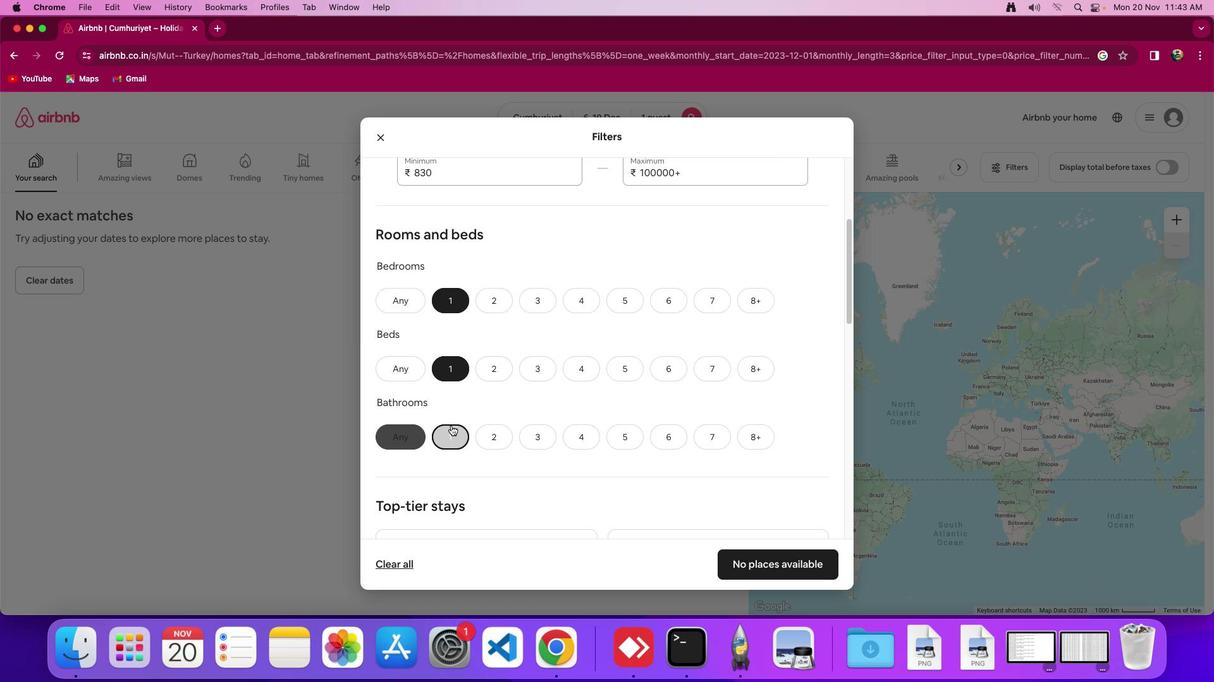 
Action: Mouse moved to (517, 392)
Screenshot: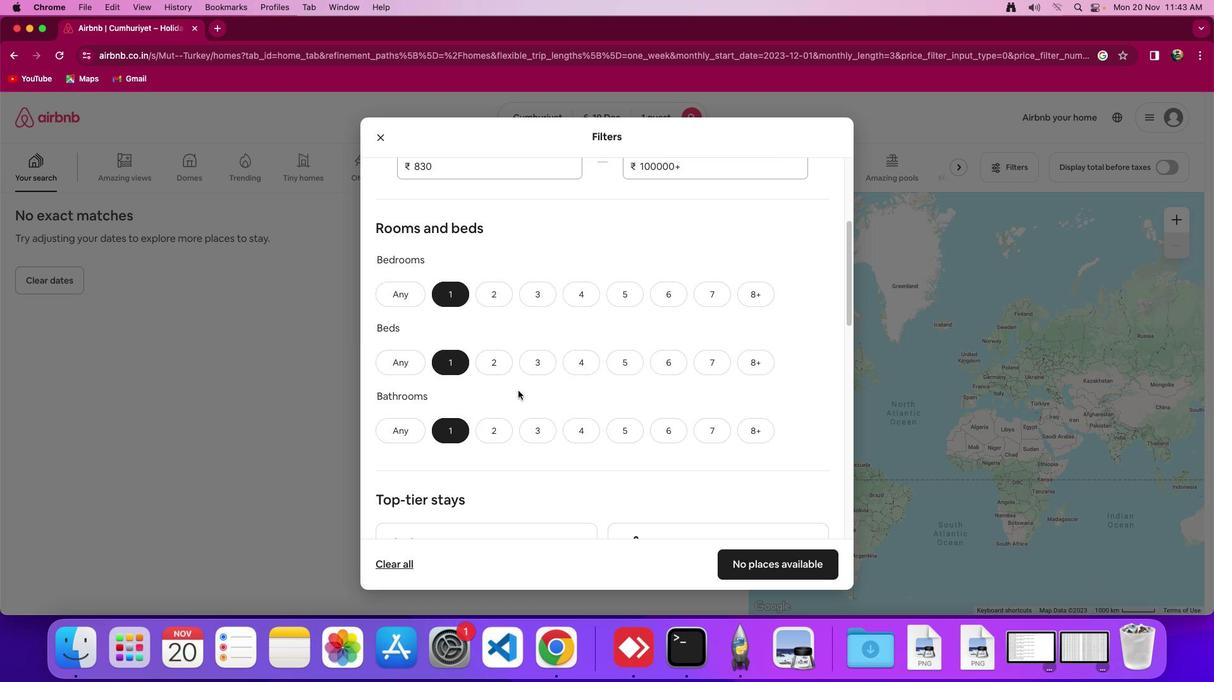 
Action: Mouse scrolled (517, 392) with delta (0, 0)
Screenshot: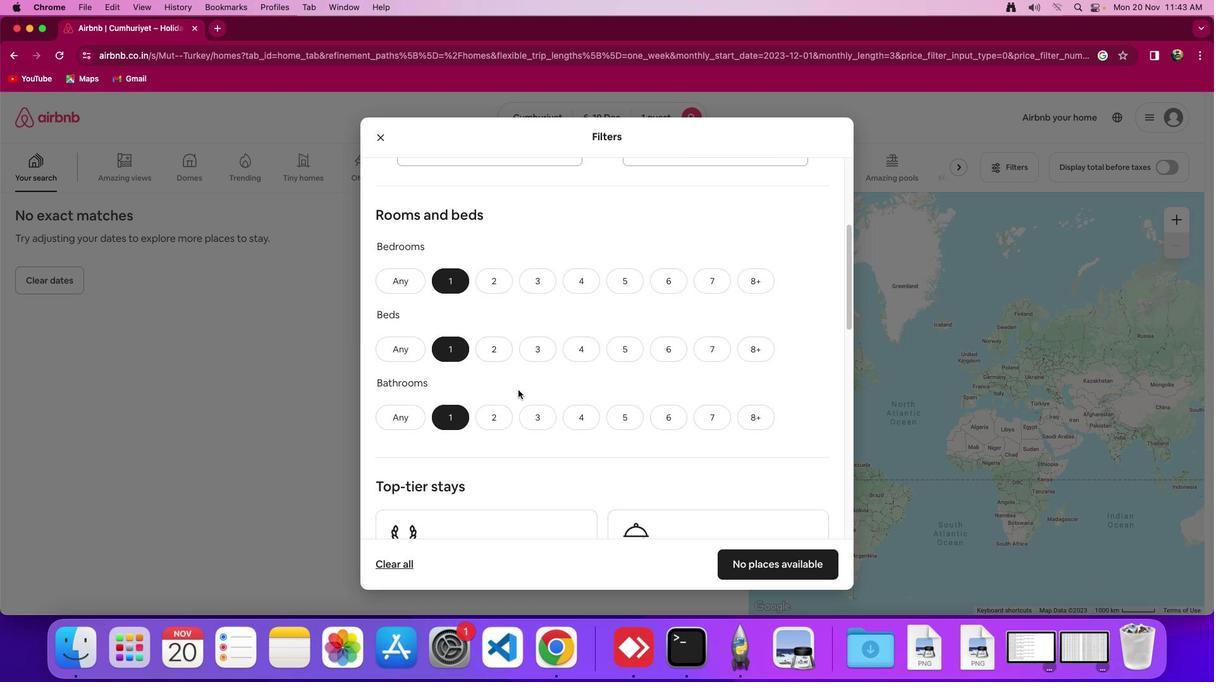
Action: Mouse moved to (517, 391)
Screenshot: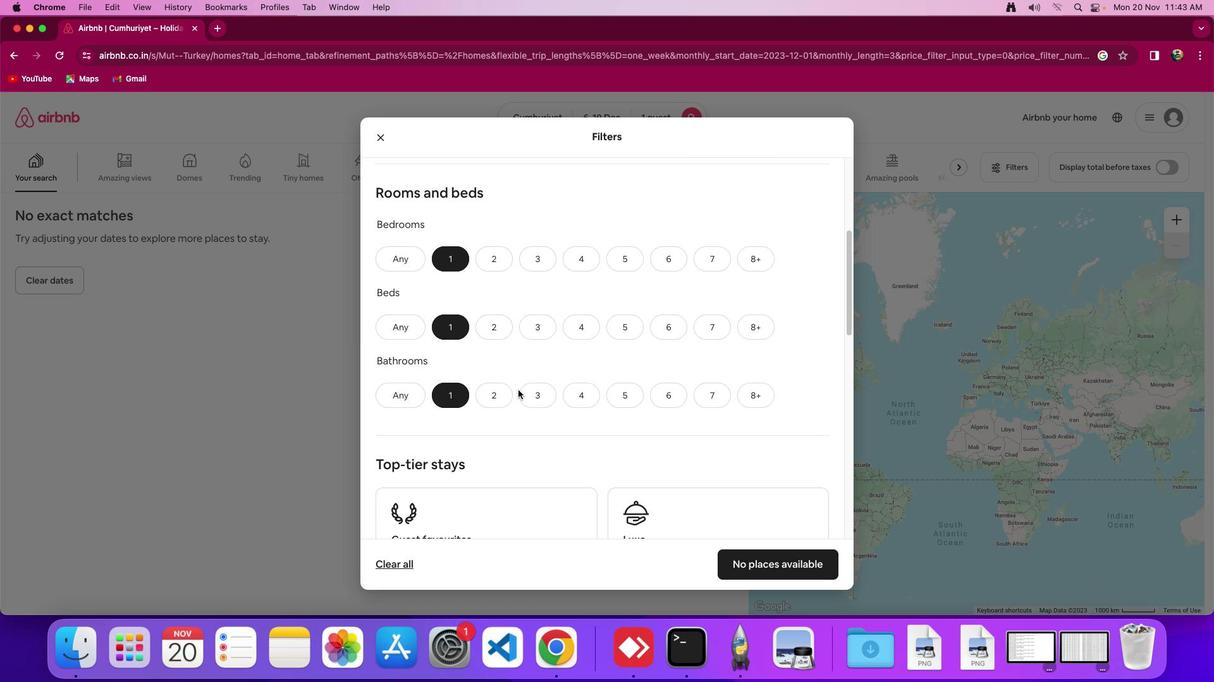 
Action: Mouse scrolled (517, 391) with delta (0, 0)
Screenshot: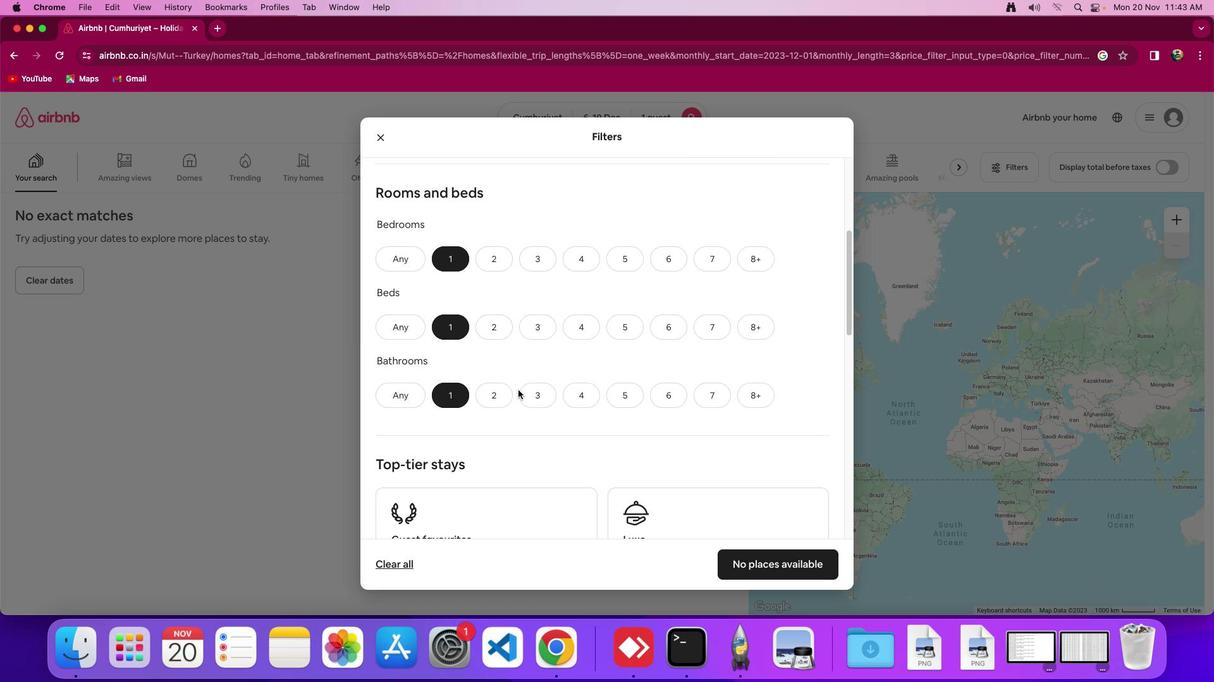 
Action: Mouse moved to (517, 391)
Screenshot: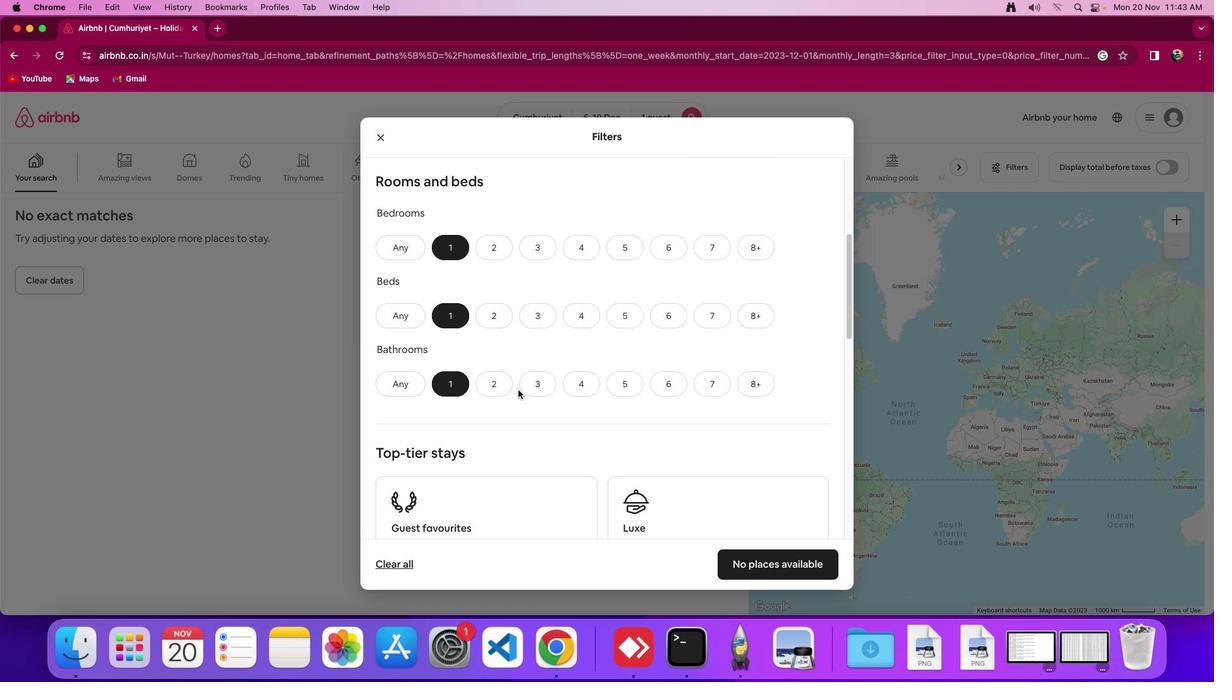 
Action: Mouse scrolled (517, 391) with delta (0, 0)
Screenshot: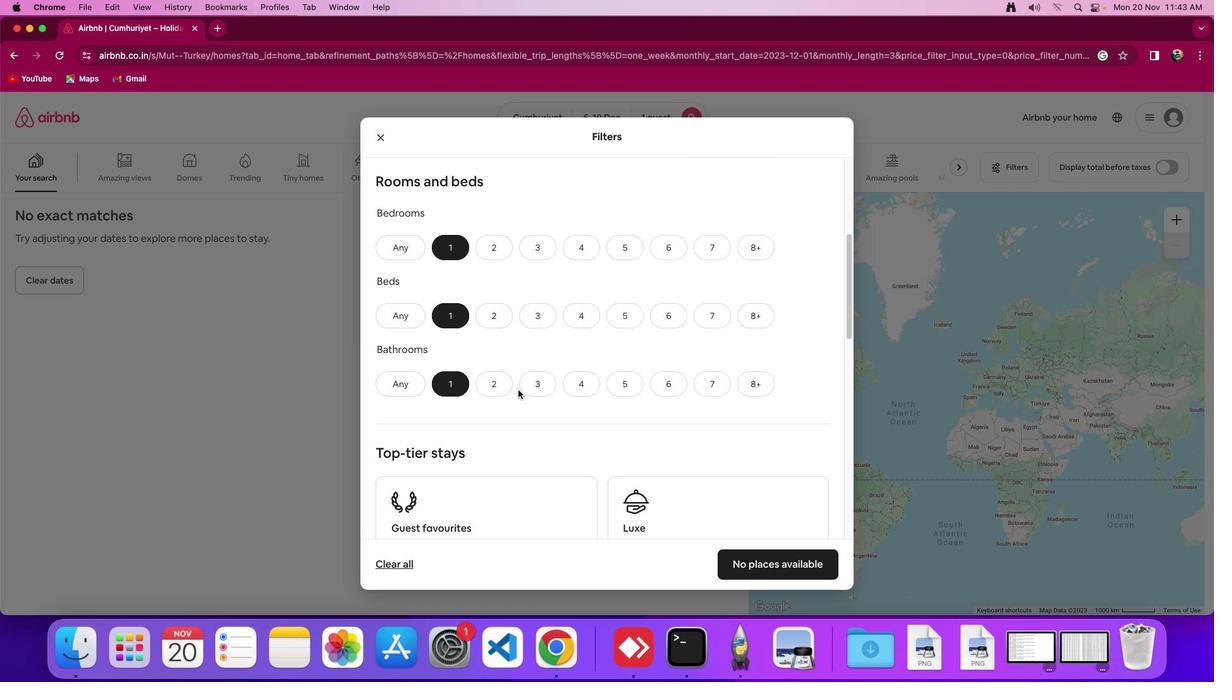 
Action: Mouse moved to (518, 390)
Screenshot: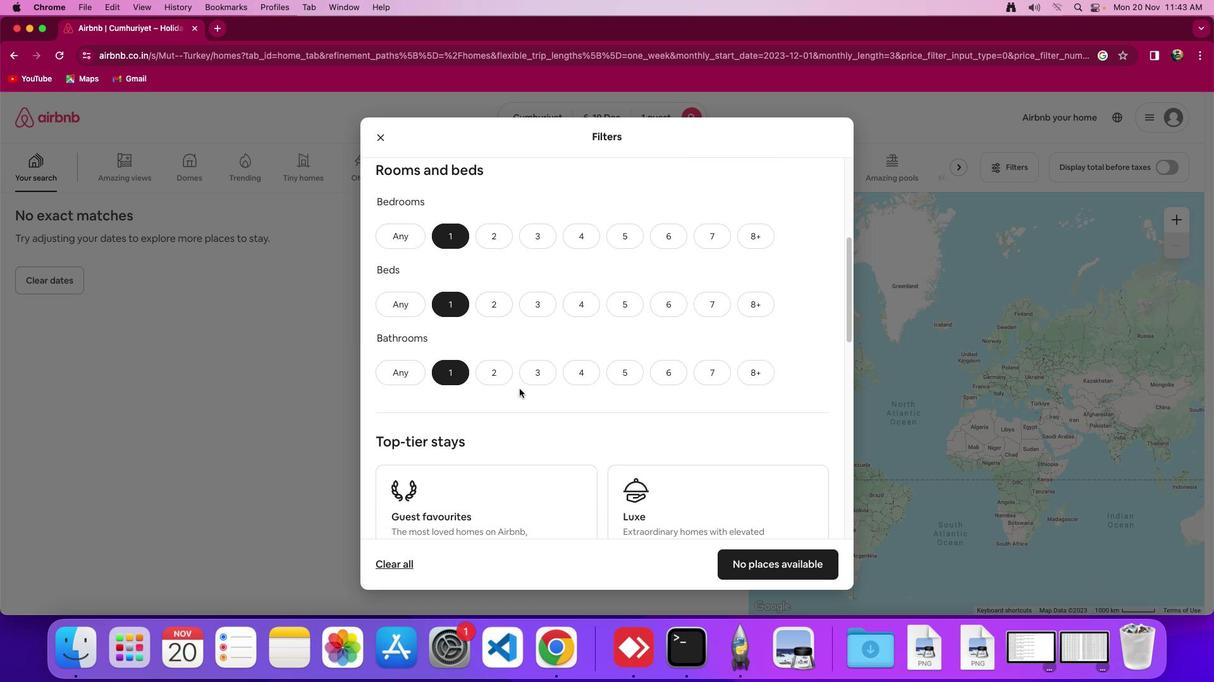 
Action: Mouse scrolled (518, 390) with delta (0, 0)
Screenshot: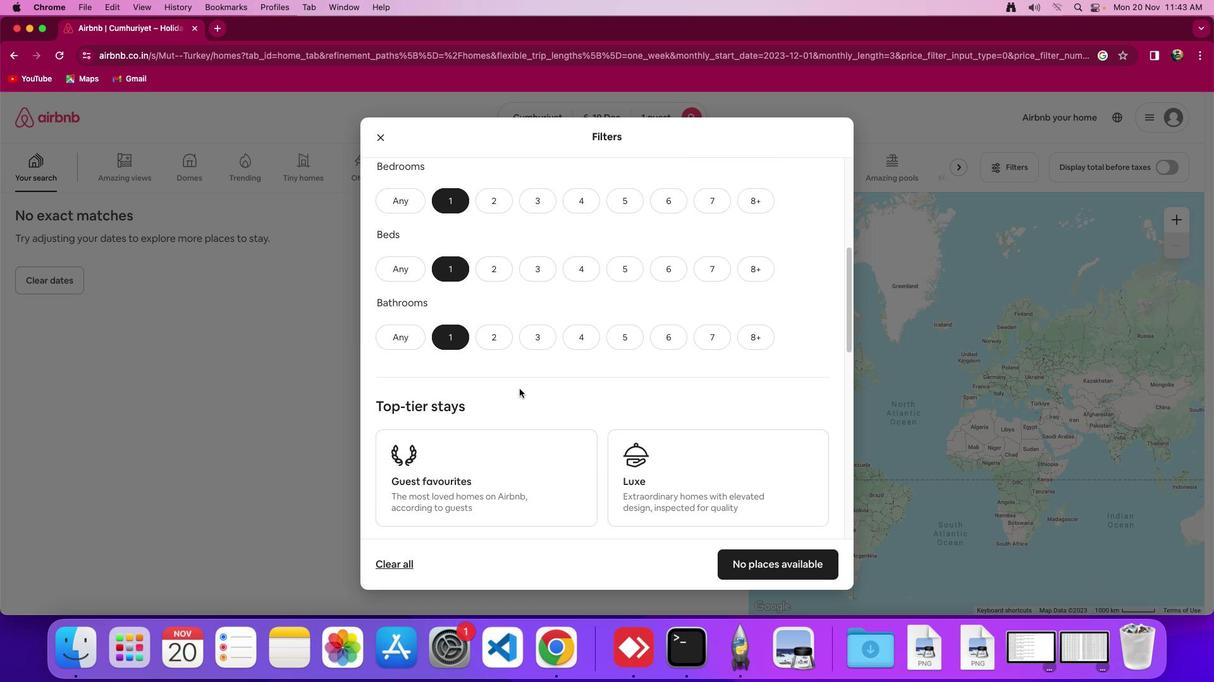 
Action: Mouse moved to (518, 390)
Screenshot: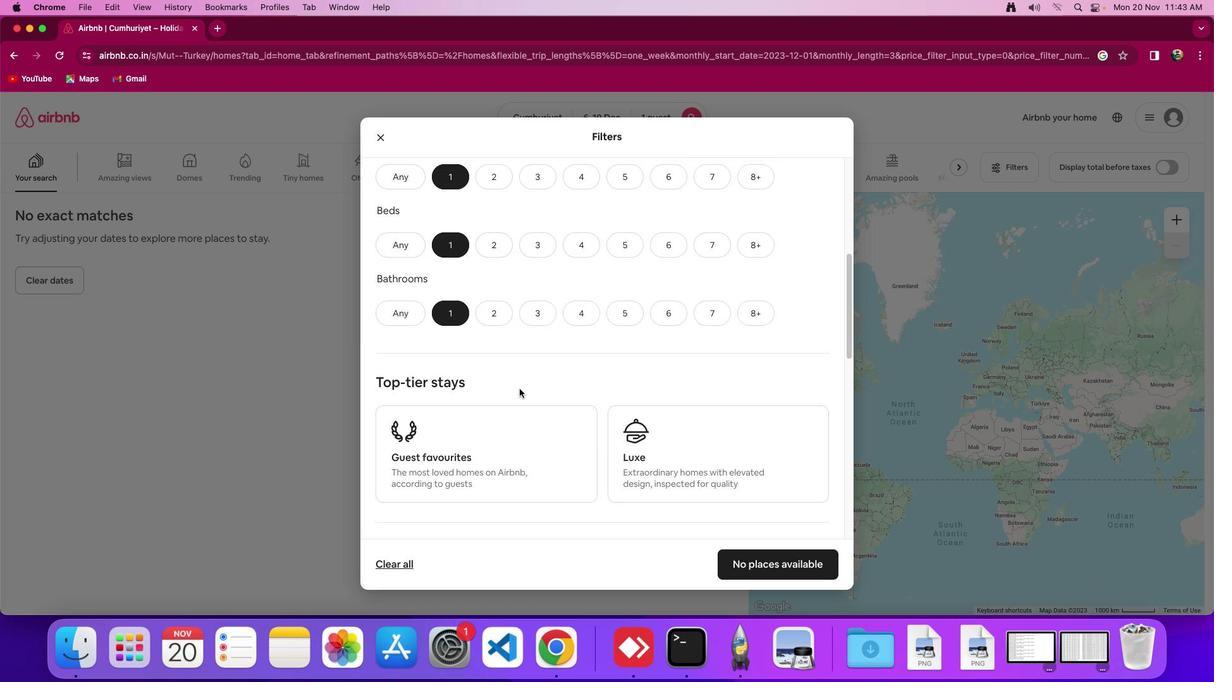 
Action: Mouse scrolled (518, 390) with delta (0, 0)
Screenshot: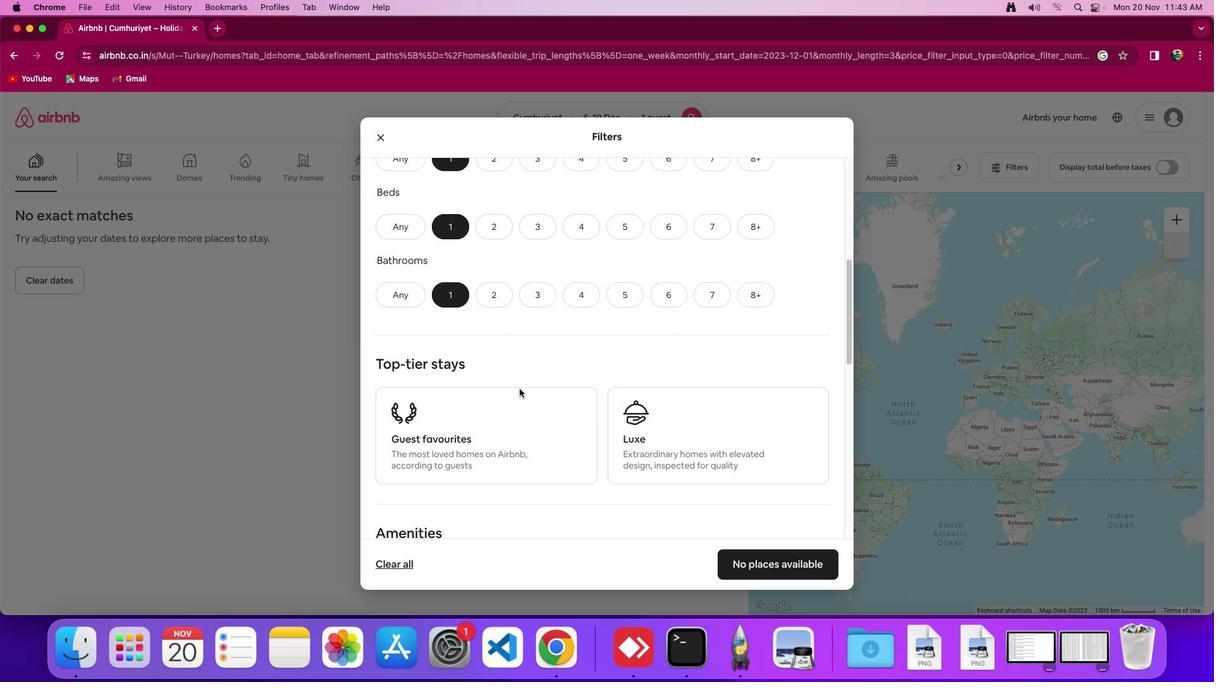 
Action: Mouse moved to (519, 389)
Screenshot: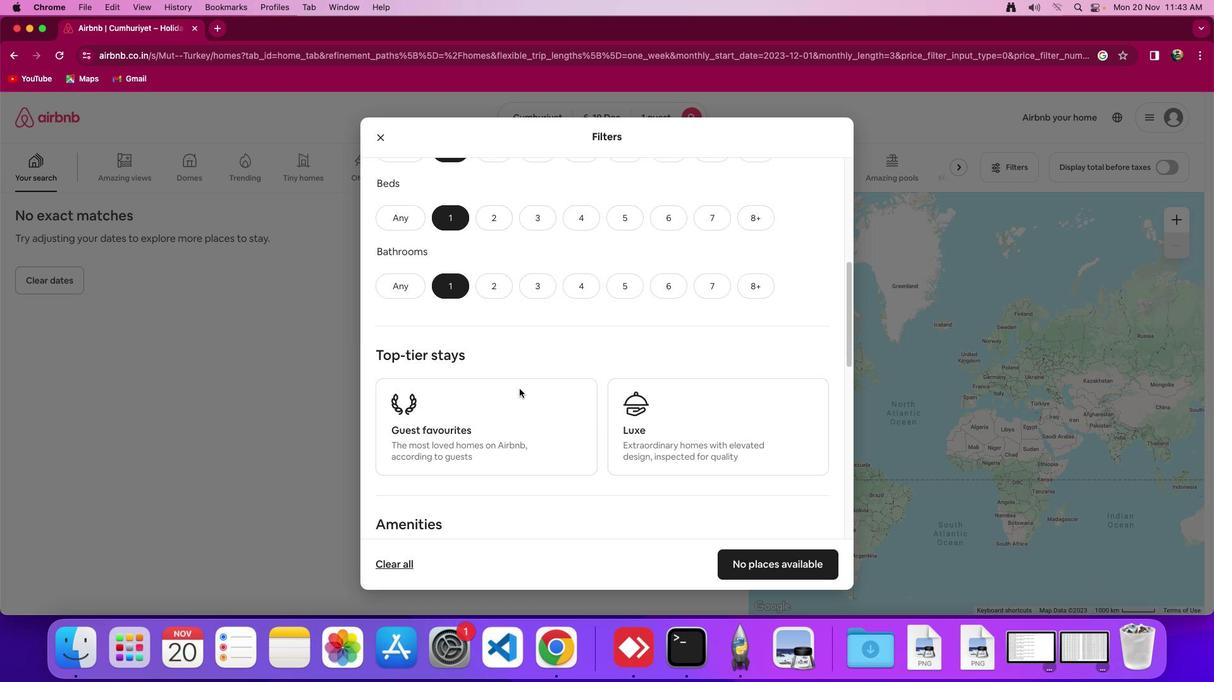 
Action: Mouse scrolled (519, 389) with delta (0, -1)
Screenshot: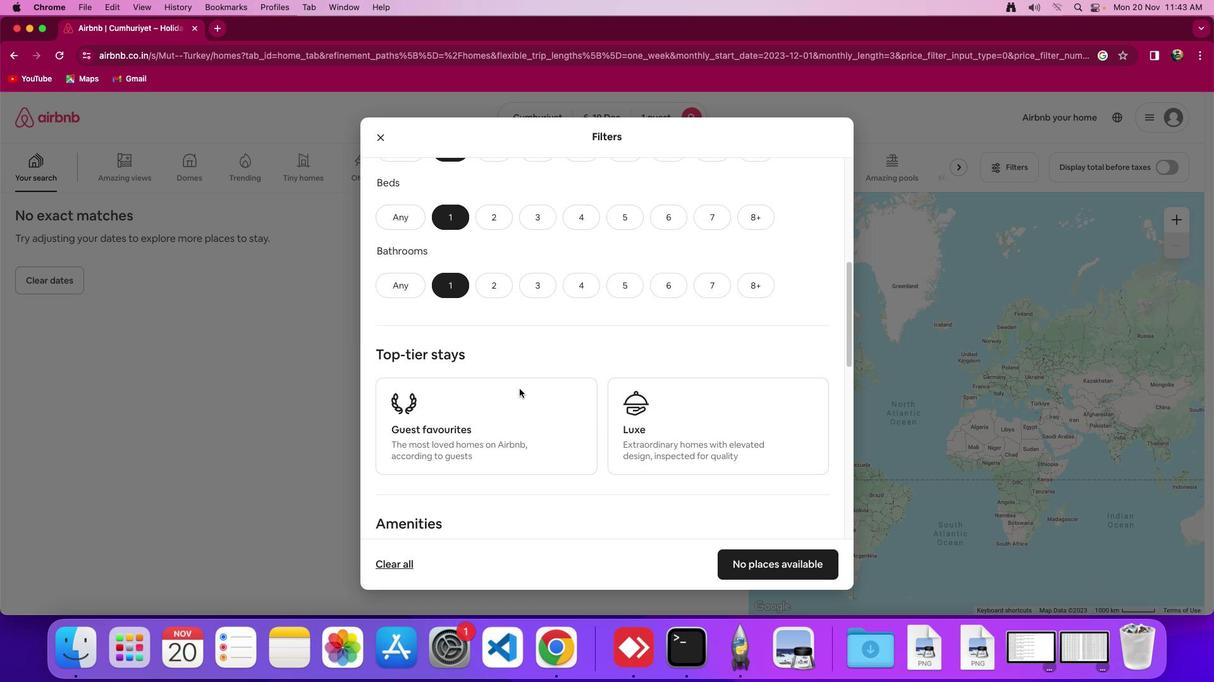 
Action: Mouse moved to (519, 388)
Screenshot: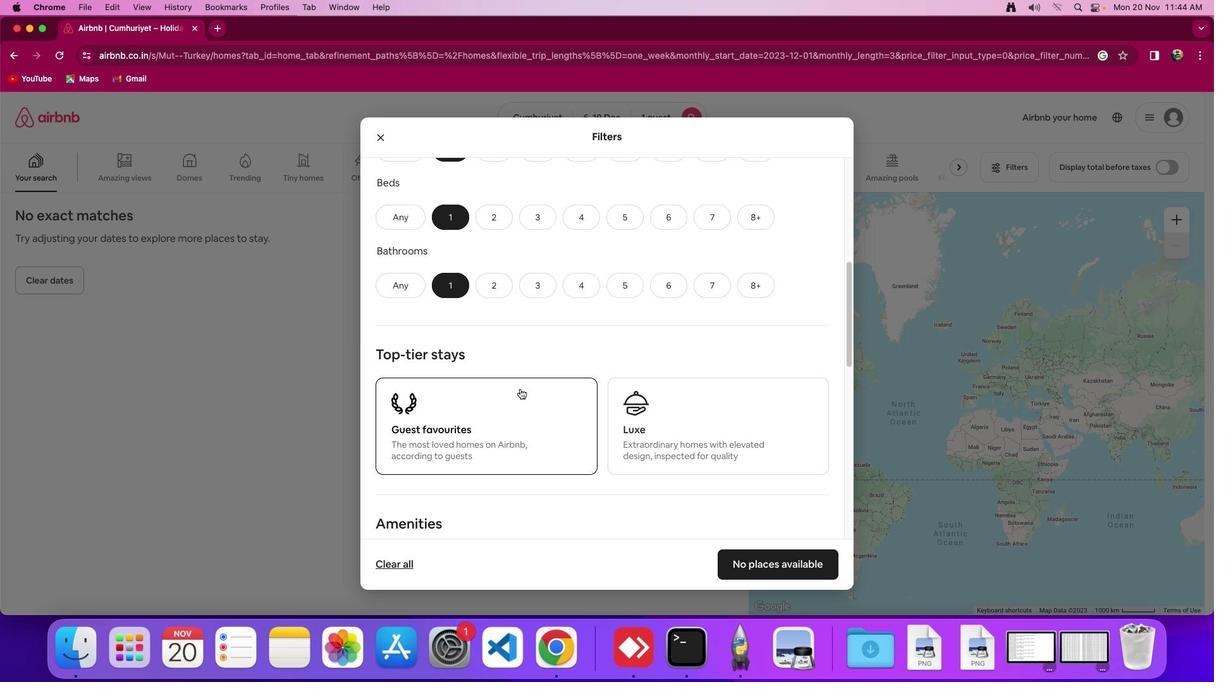 
Action: Mouse scrolled (519, 388) with delta (0, 0)
Screenshot: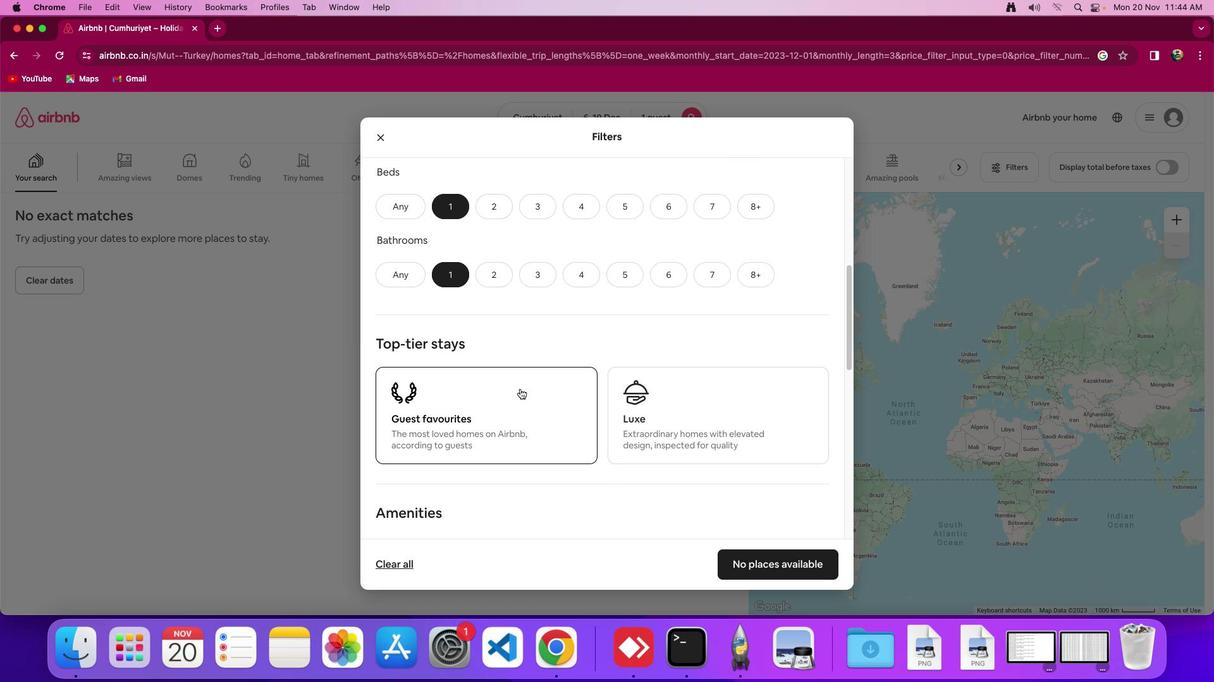 
Action: Mouse scrolled (519, 388) with delta (0, 0)
Screenshot: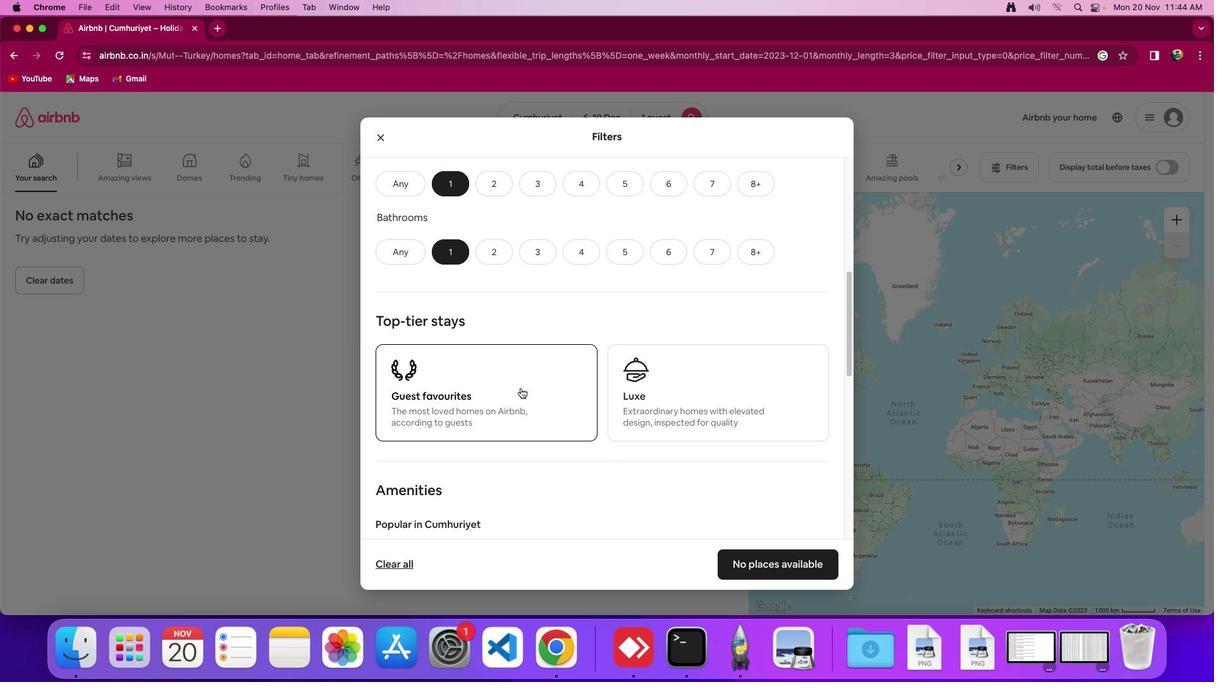 
Action: Mouse moved to (520, 388)
Screenshot: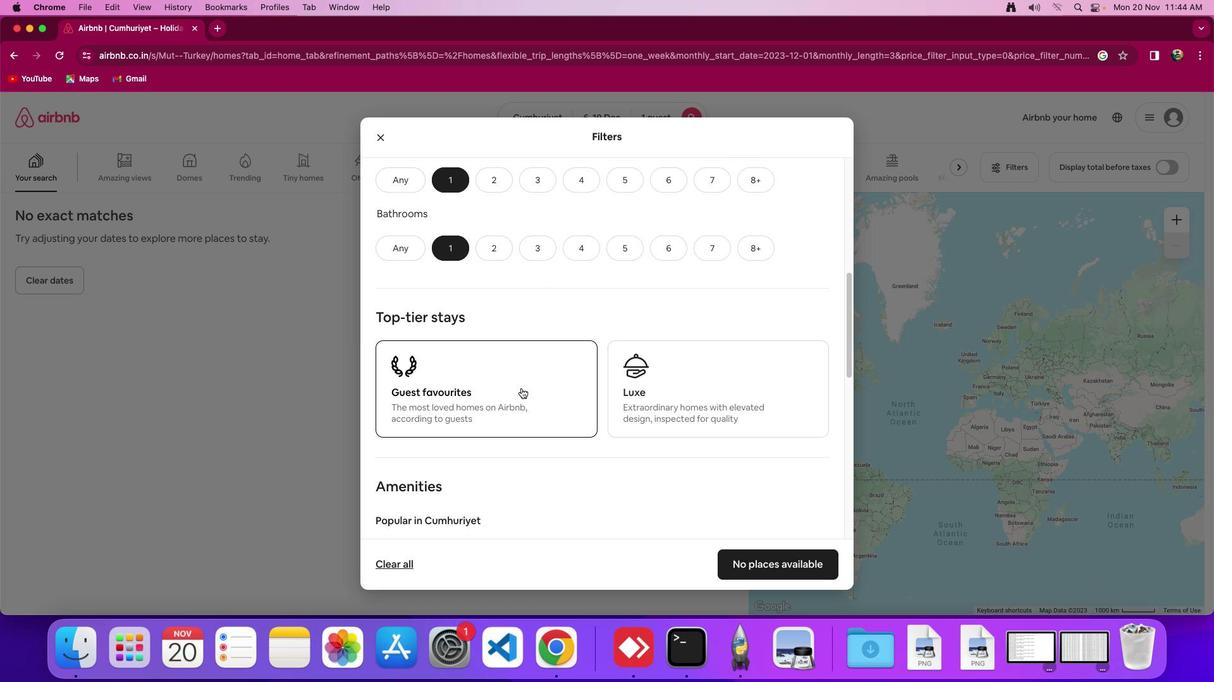 
Action: Mouse scrolled (520, 388) with delta (0, 0)
Screenshot: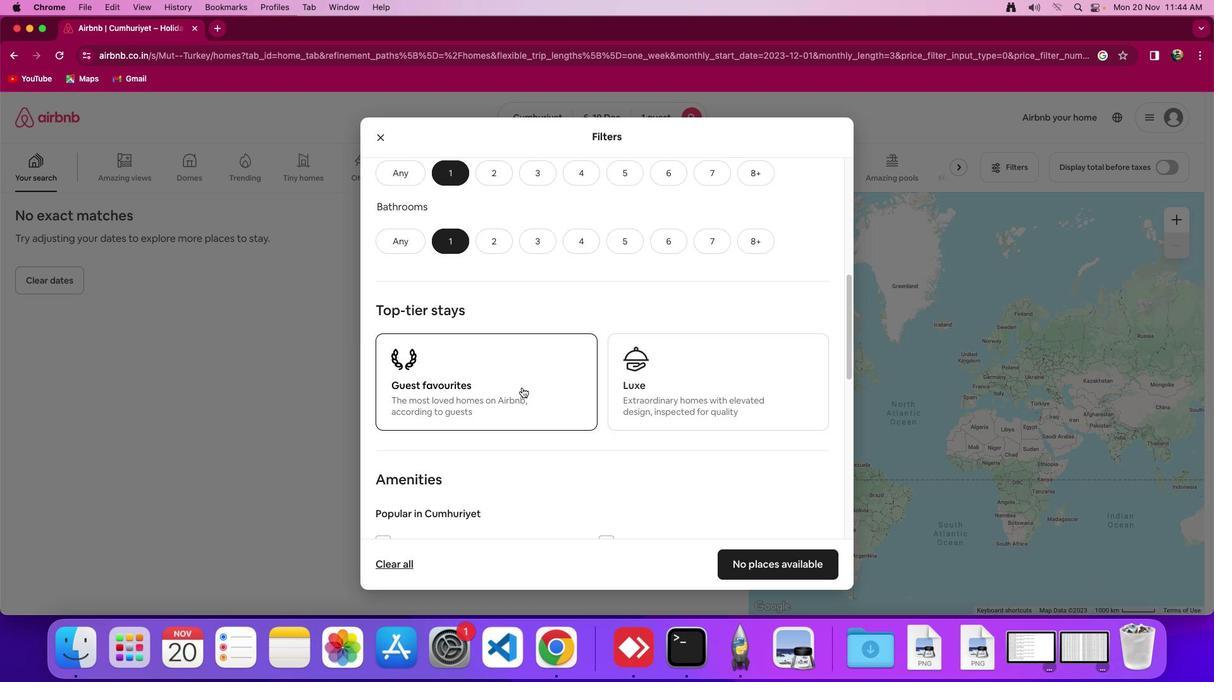 
Action: Mouse moved to (542, 381)
Screenshot: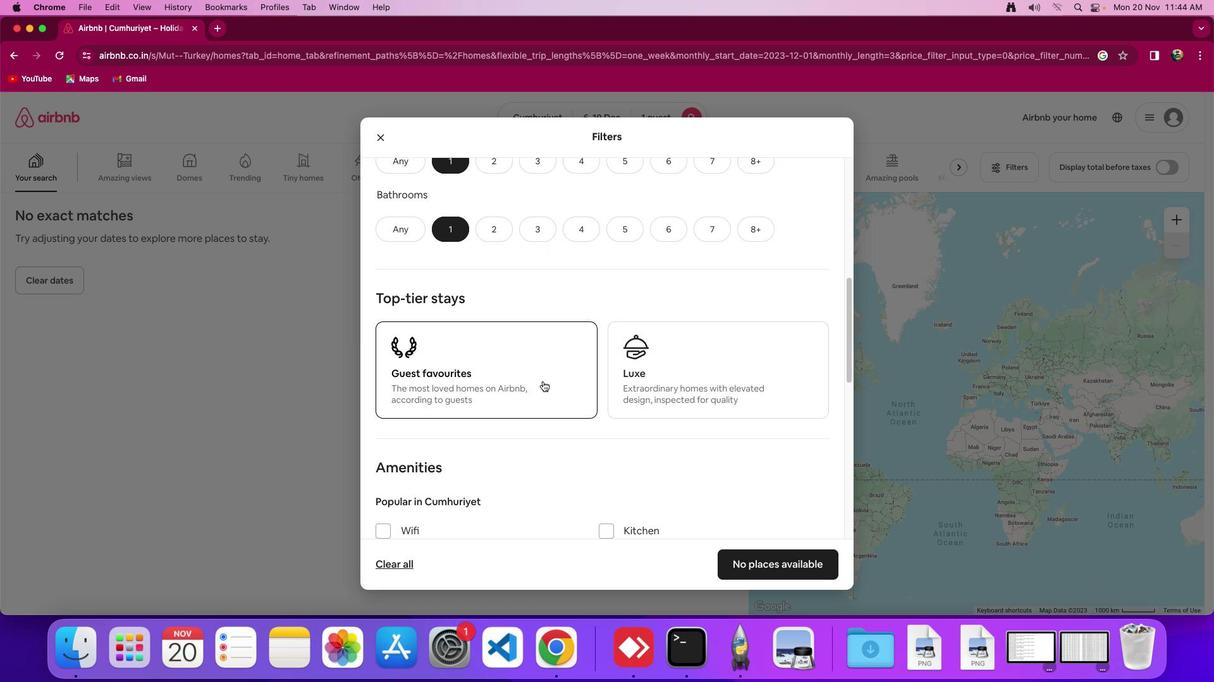 
Action: Mouse scrolled (542, 381) with delta (0, 0)
Screenshot: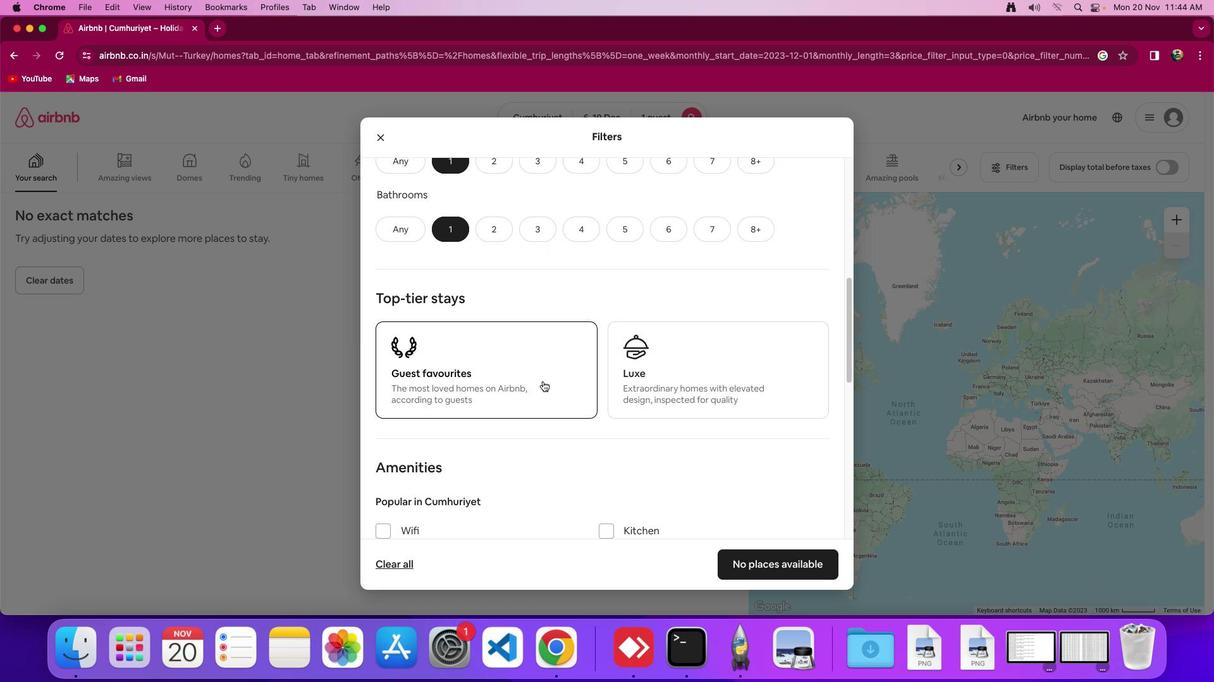 
Action: Mouse moved to (543, 381)
Screenshot: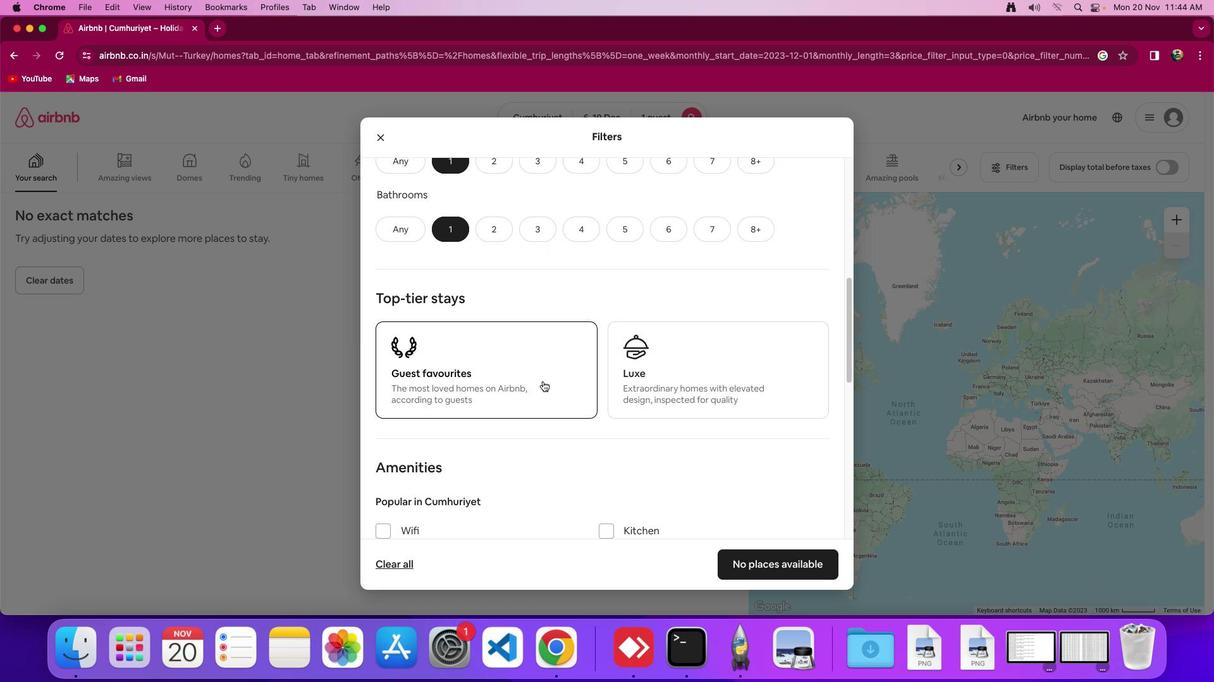 
Action: Mouse scrolled (543, 381) with delta (0, 0)
Screenshot: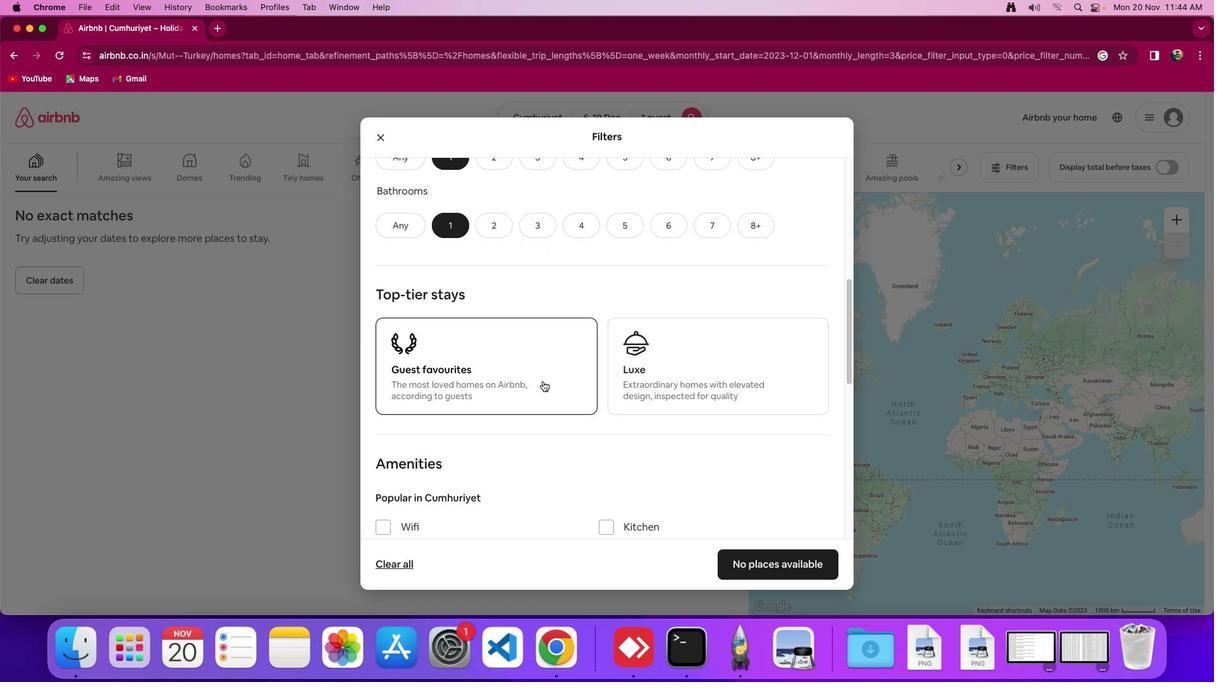 
Action: Mouse moved to (543, 381)
Screenshot: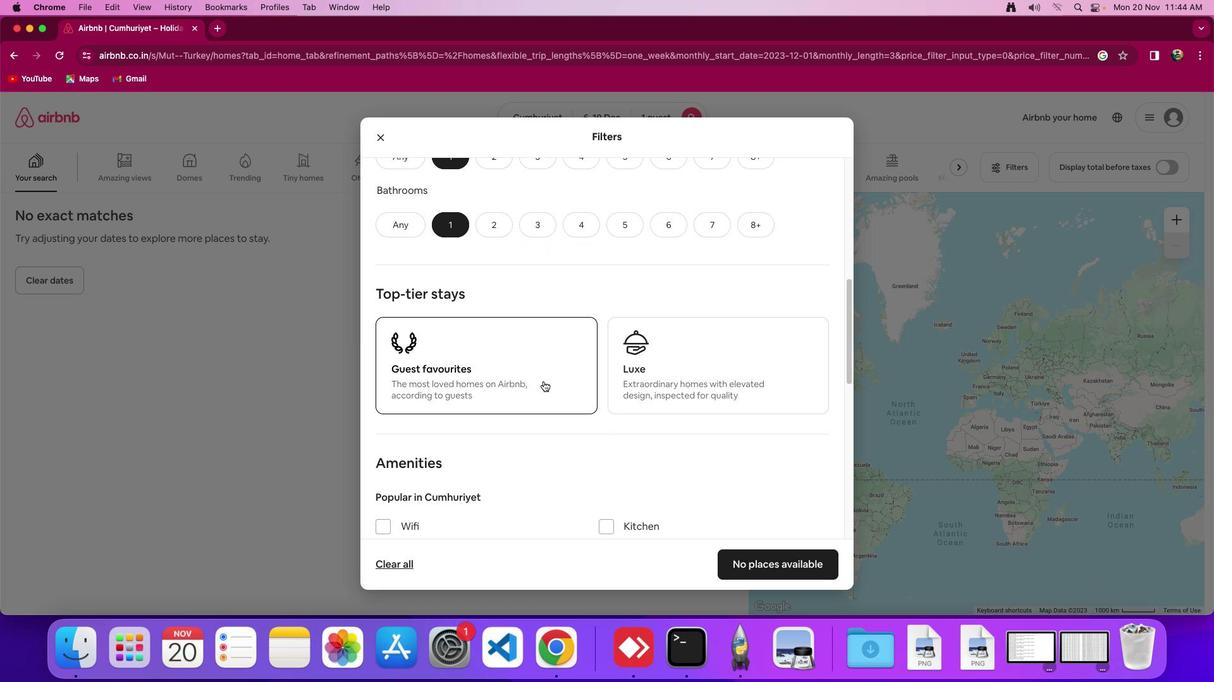 
Action: Mouse scrolled (543, 381) with delta (0, 0)
Screenshot: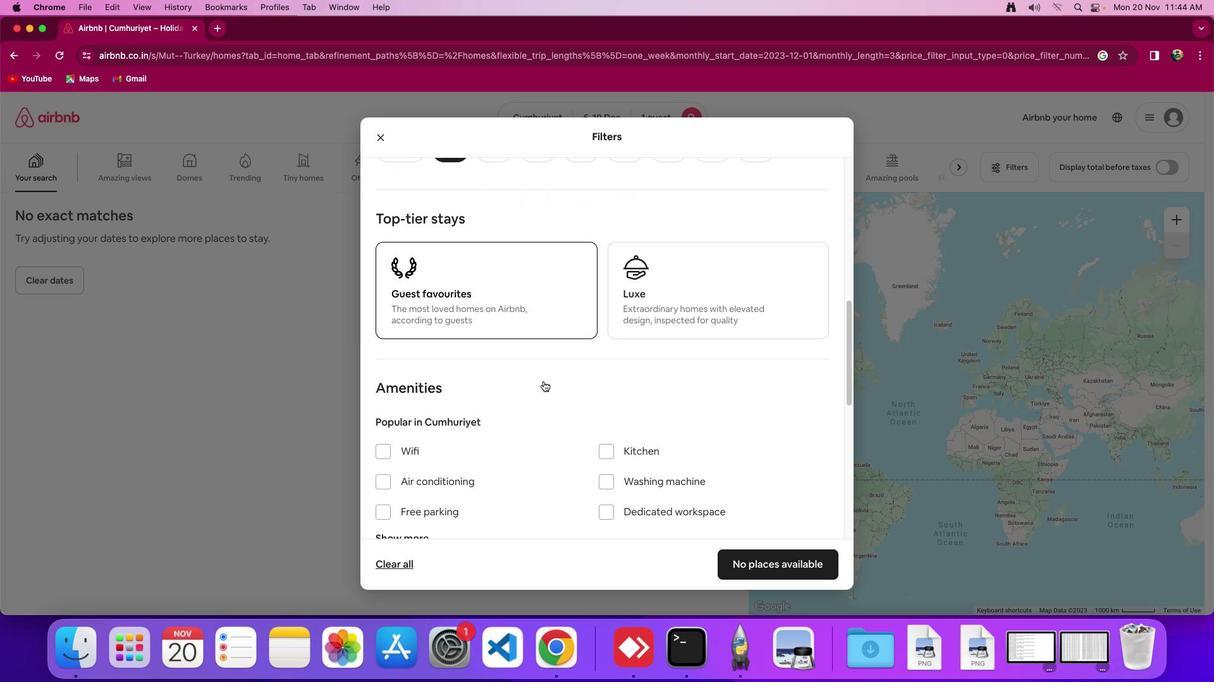 
Action: Mouse scrolled (543, 381) with delta (0, 0)
Screenshot: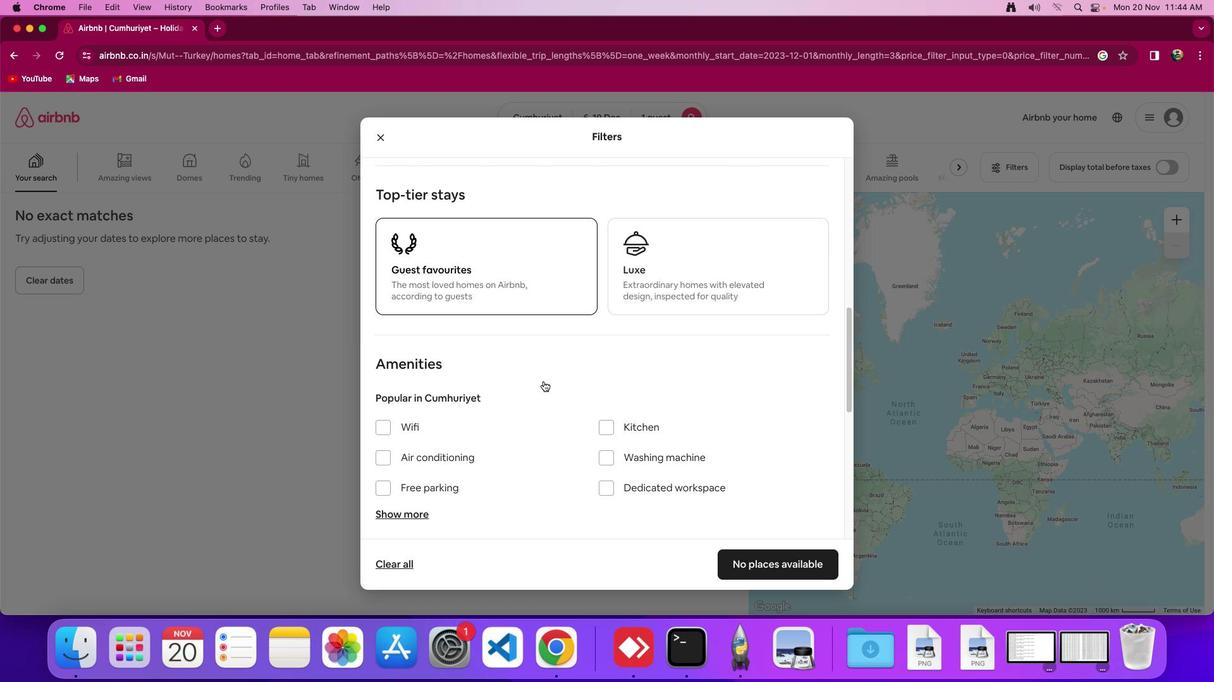 
Action: Mouse scrolled (543, 381) with delta (0, -1)
Screenshot: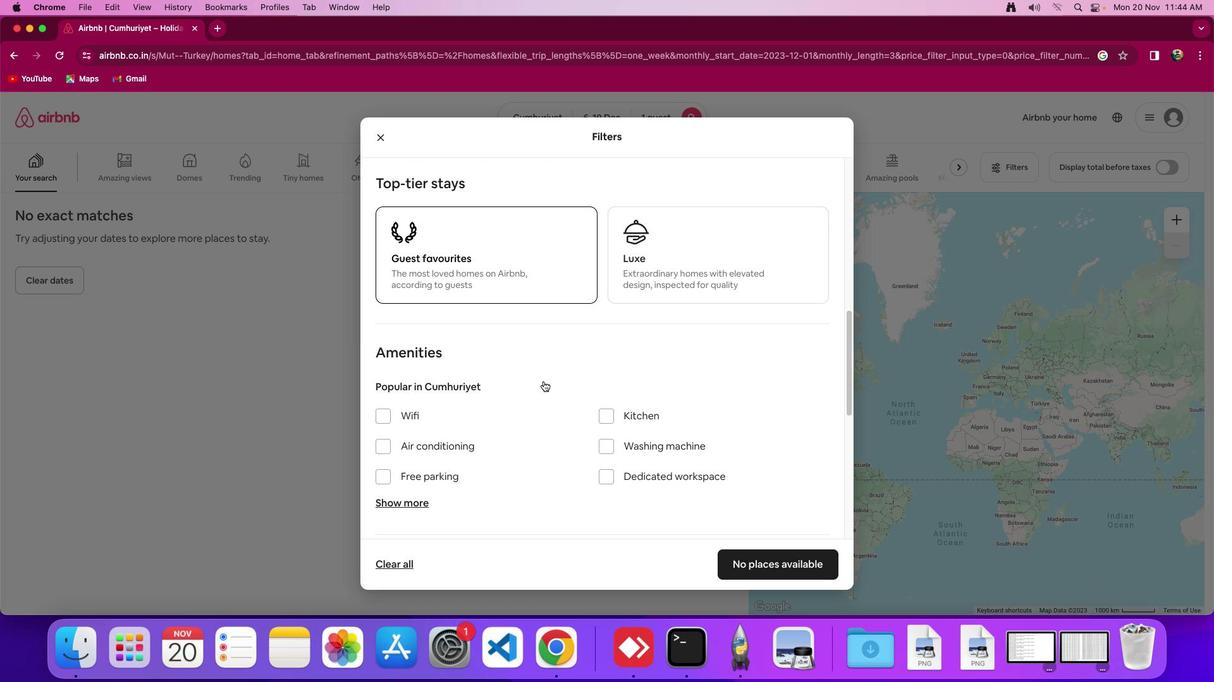 
Action: Mouse moved to (543, 381)
Screenshot: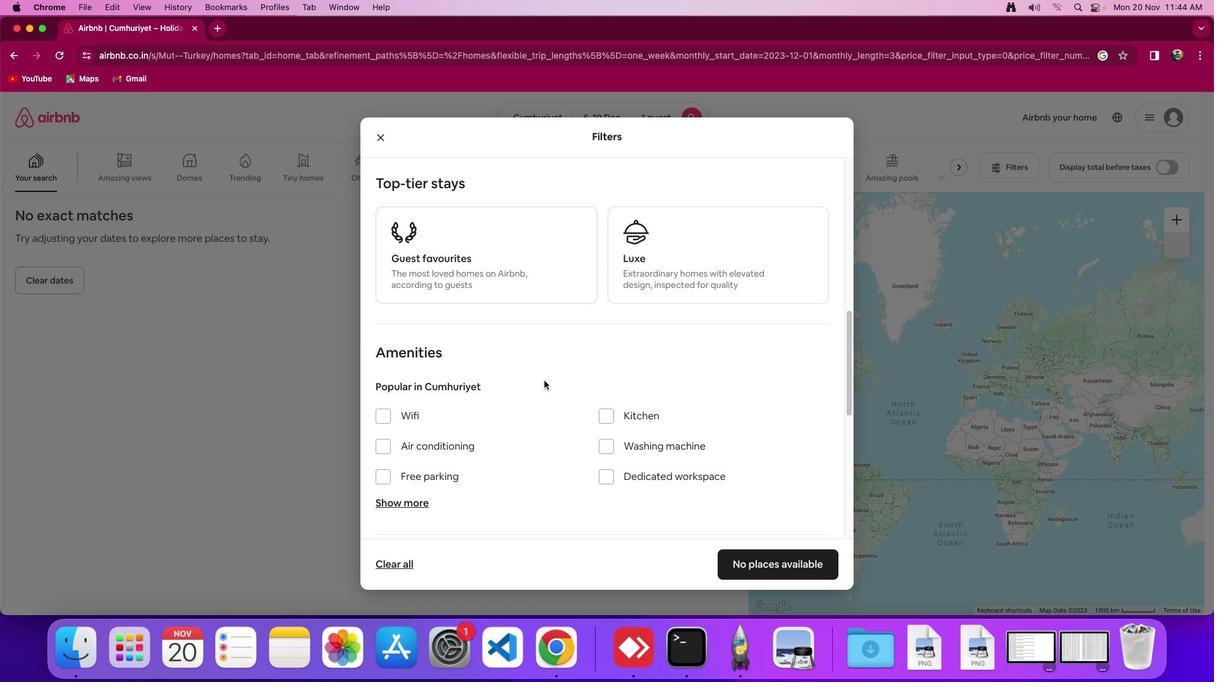 
Action: Mouse scrolled (543, 381) with delta (0, 0)
Screenshot: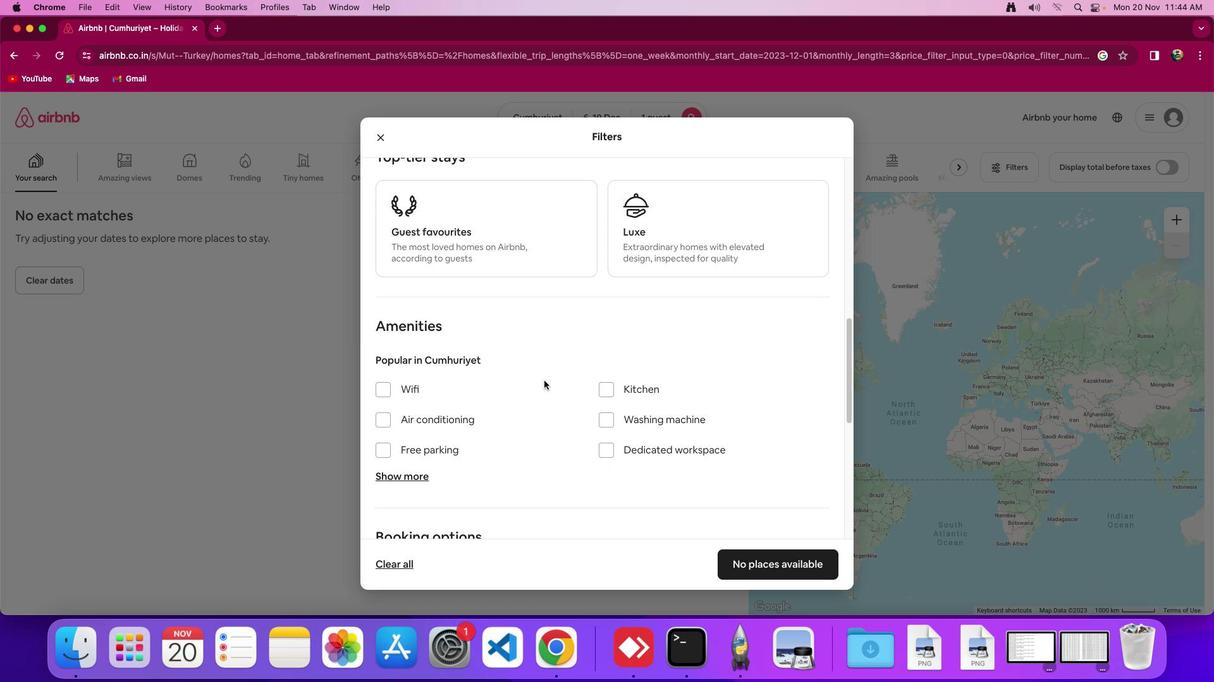 
Action: Mouse scrolled (543, 381) with delta (0, 0)
Screenshot: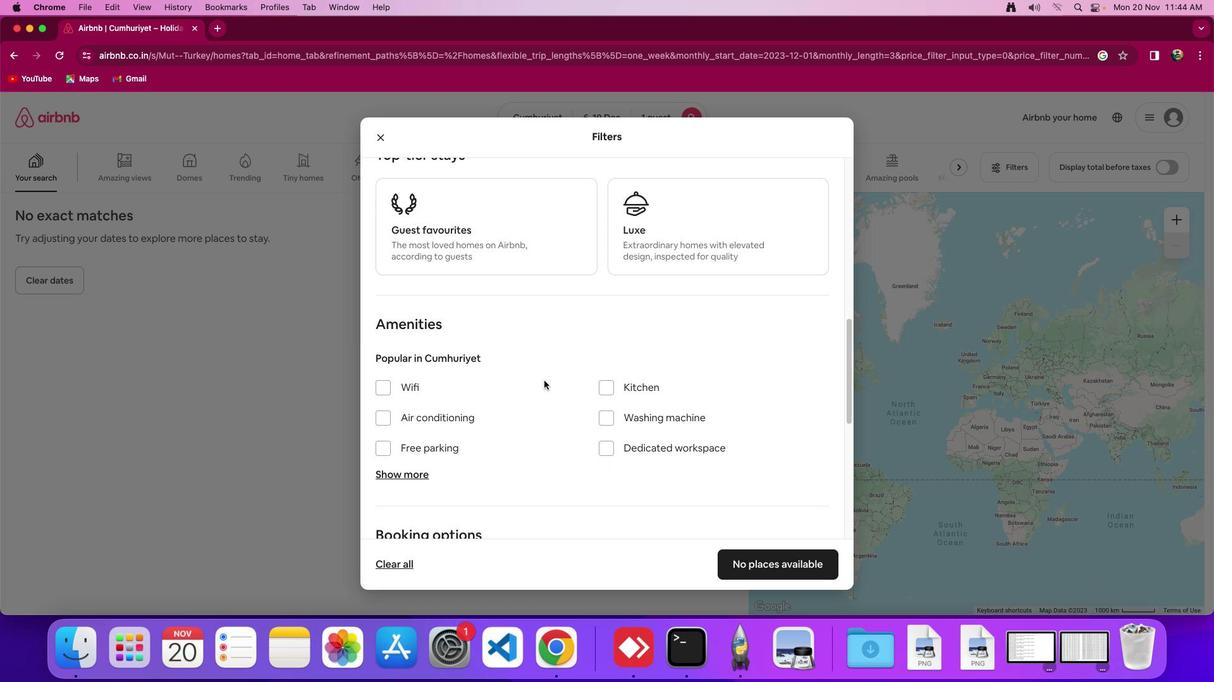 
Action: Mouse scrolled (543, 381) with delta (0, 0)
Screenshot: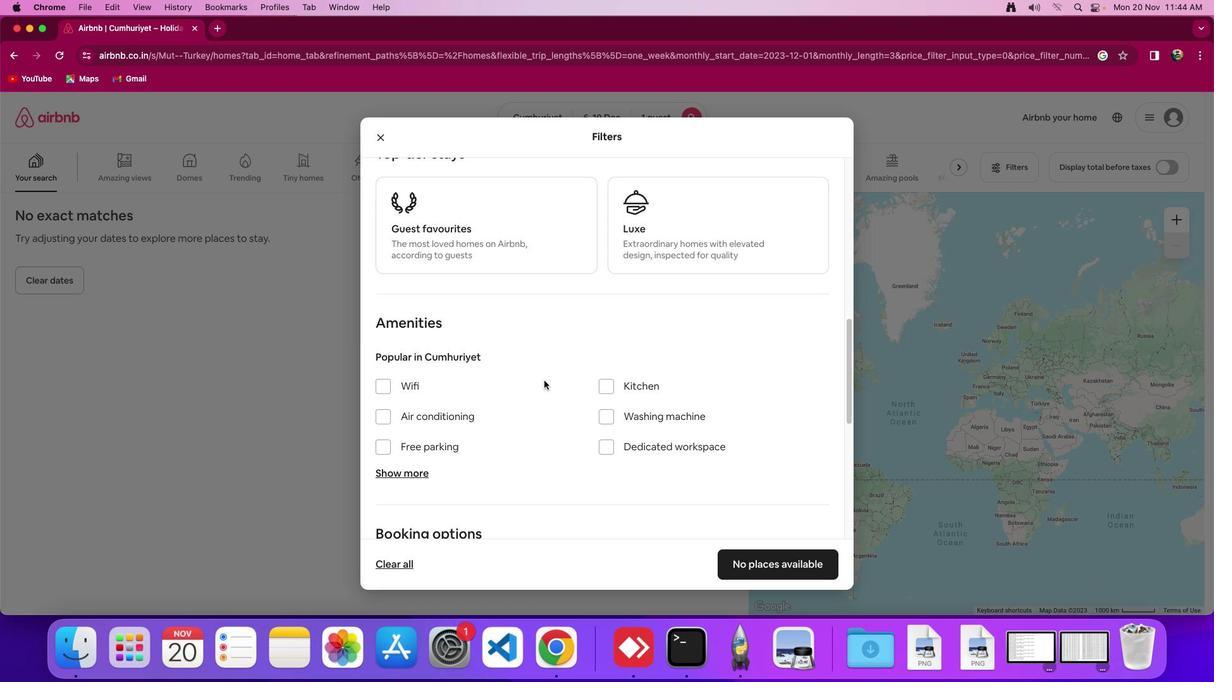 
Action: Mouse scrolled (543, 381) with delta (0, 0)
Screenshot: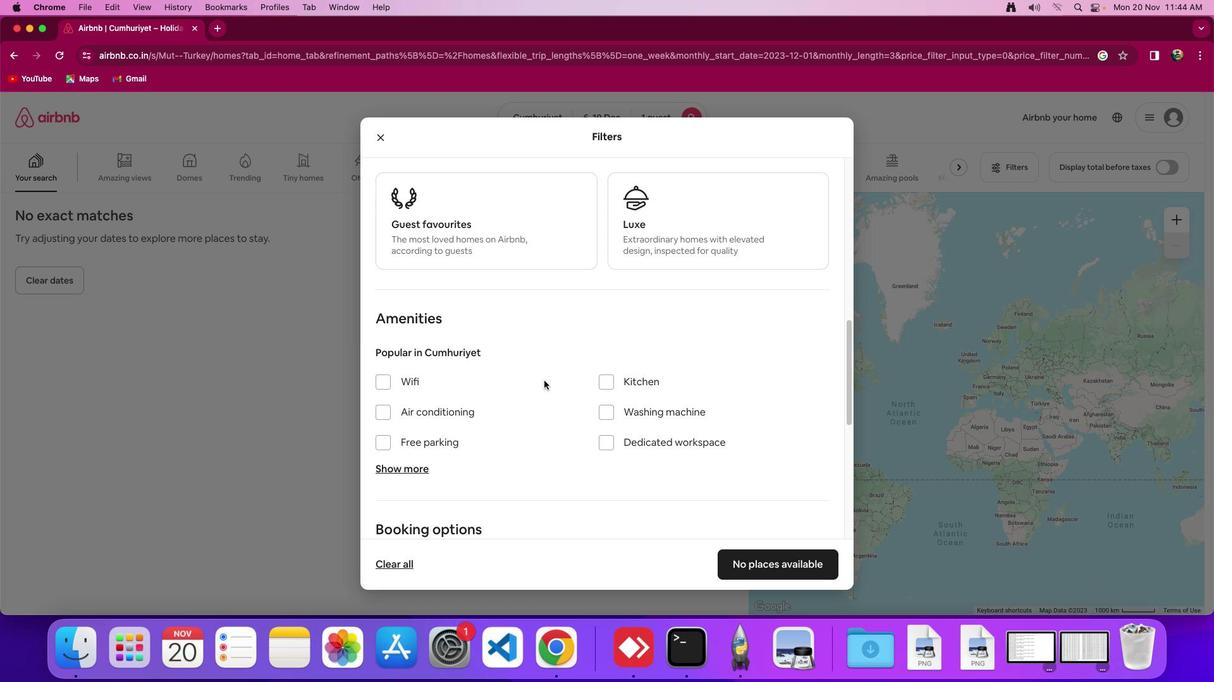 
Action: Mouse scrolled (543, 381) with delta (0, 0)
Screenshot: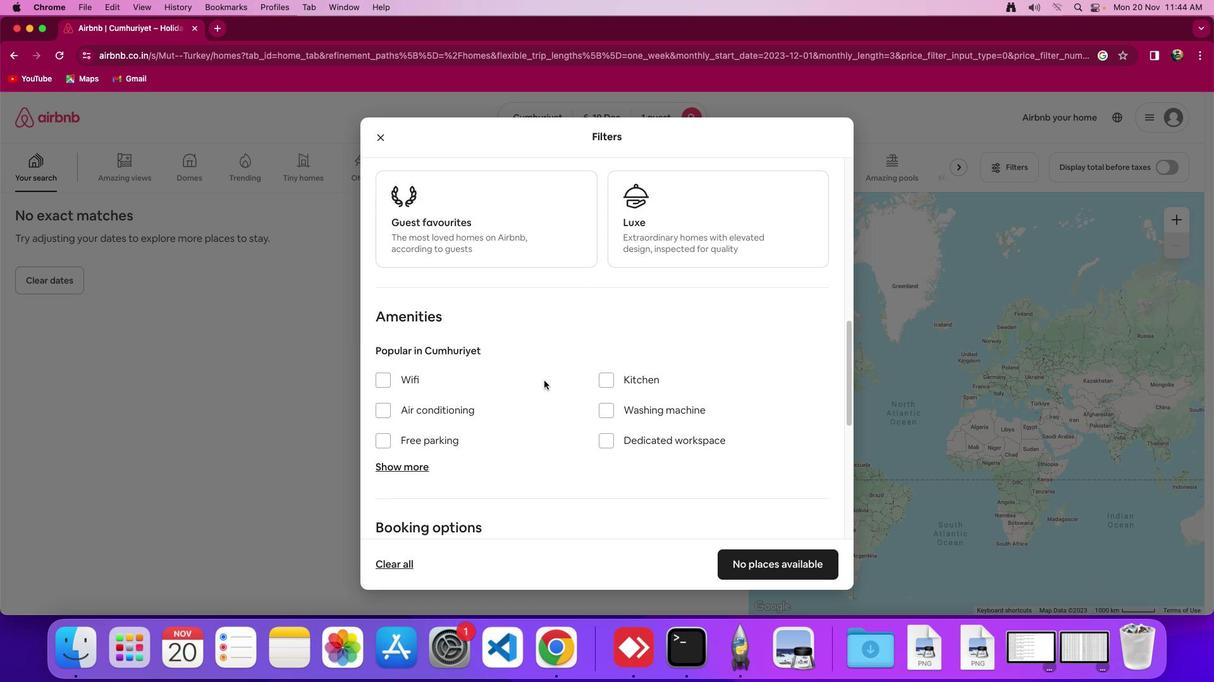 
Action: Mouse moved to (775, 563)
Screenshot: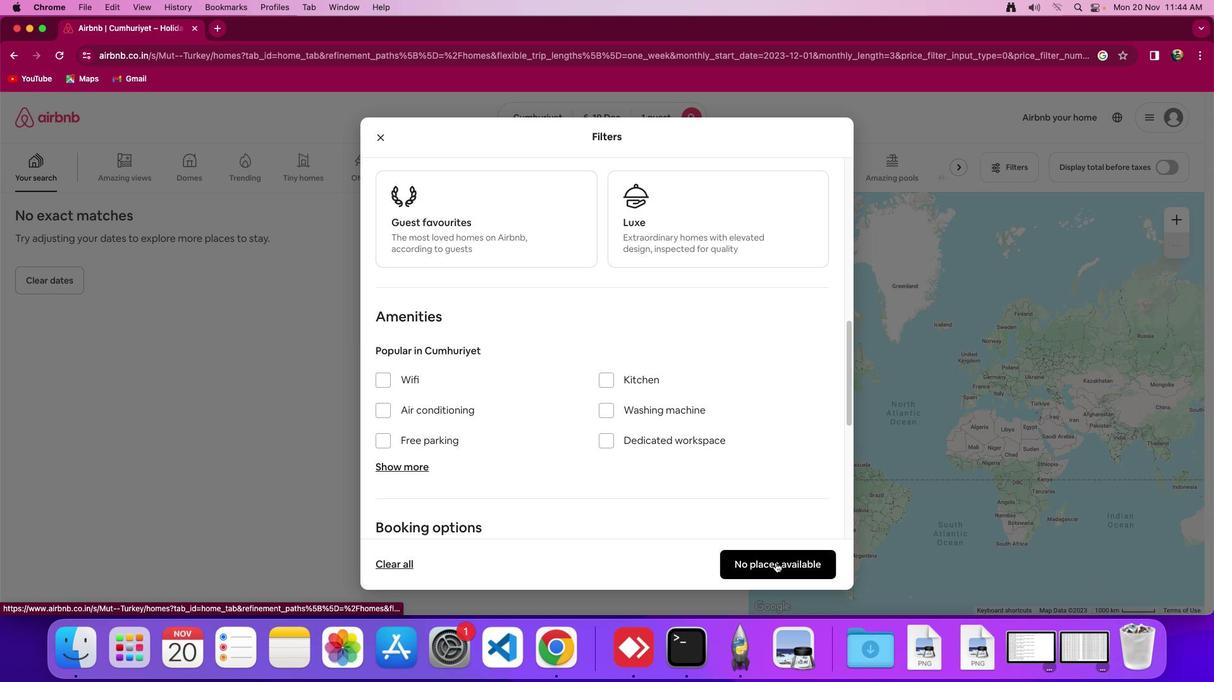 
Action: Mouse pressed left at (775, 563)
Screenshot: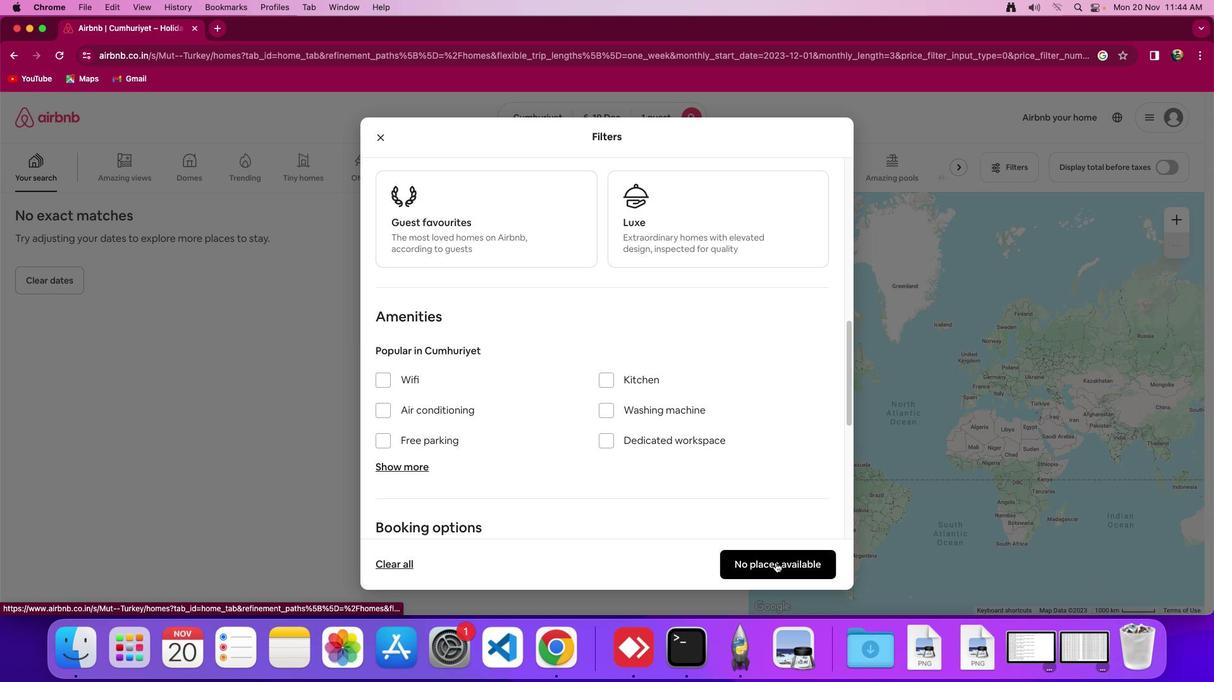 
Action: Mouse moved to (694, 431)
Screenshot: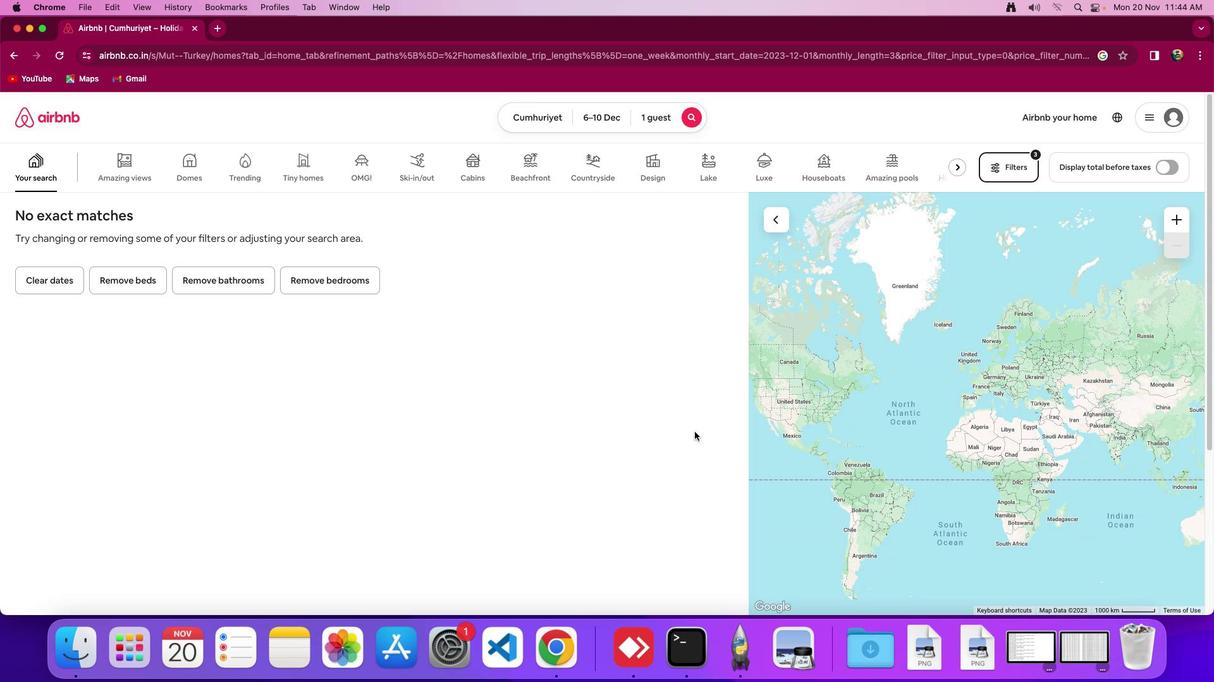 
Action: Mouse pressed left at (694, 431)
Screenshot: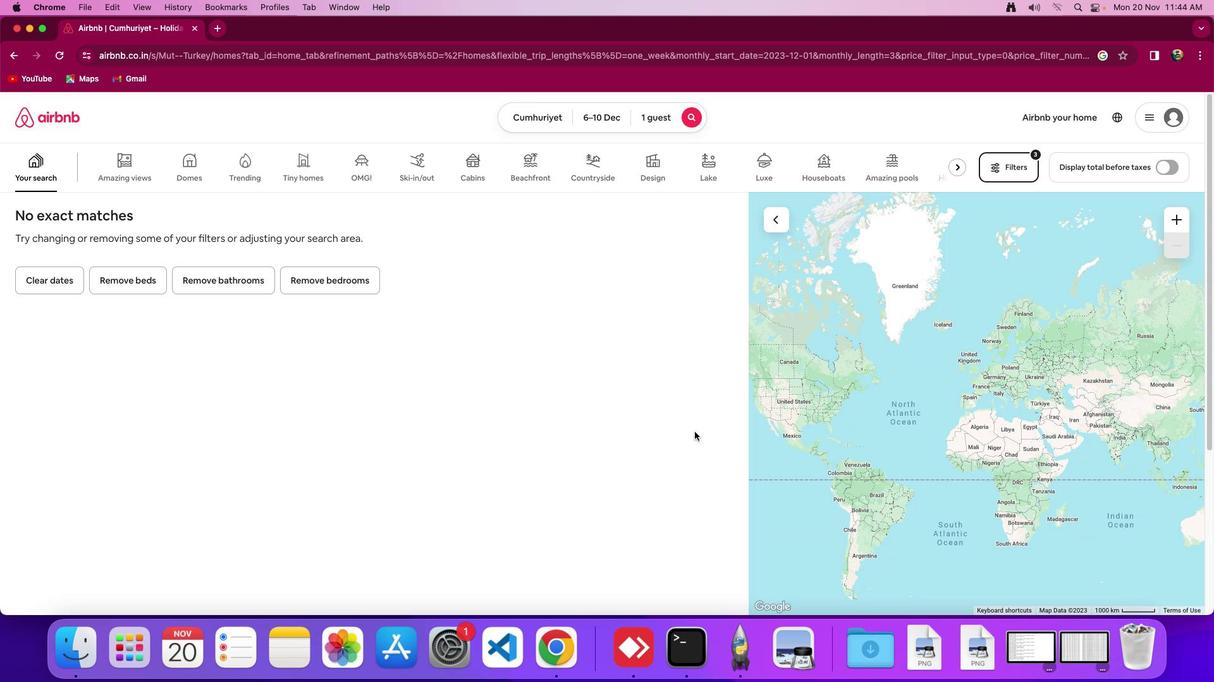 
Action: Mouse moved to (743, 476)
Screenshot: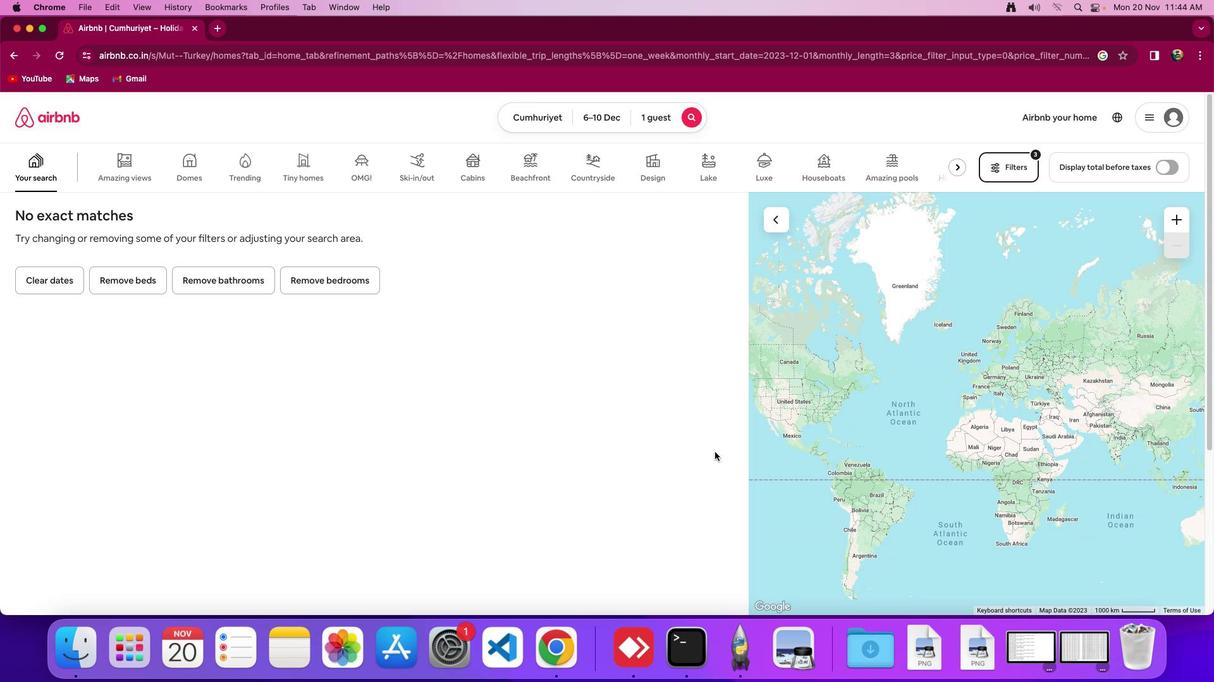 
